 Task: Explore upcoming open houses in Jackson, Mississippi, to visit properties with a  backyard and a pool, and take note of nearby amenities.
Action: Mouse moved to (289, 173)
Screenshot: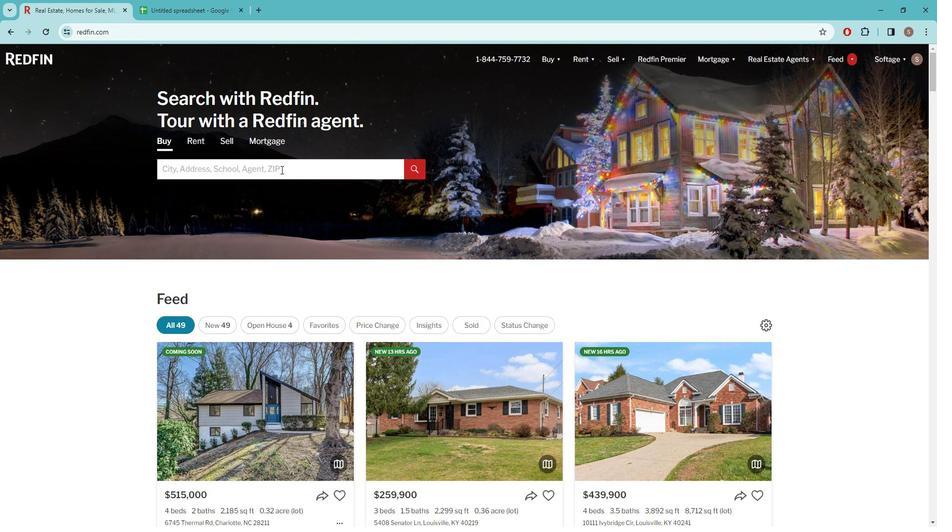 
Action: Mouse pressed left at (289, 173)
Screenshot: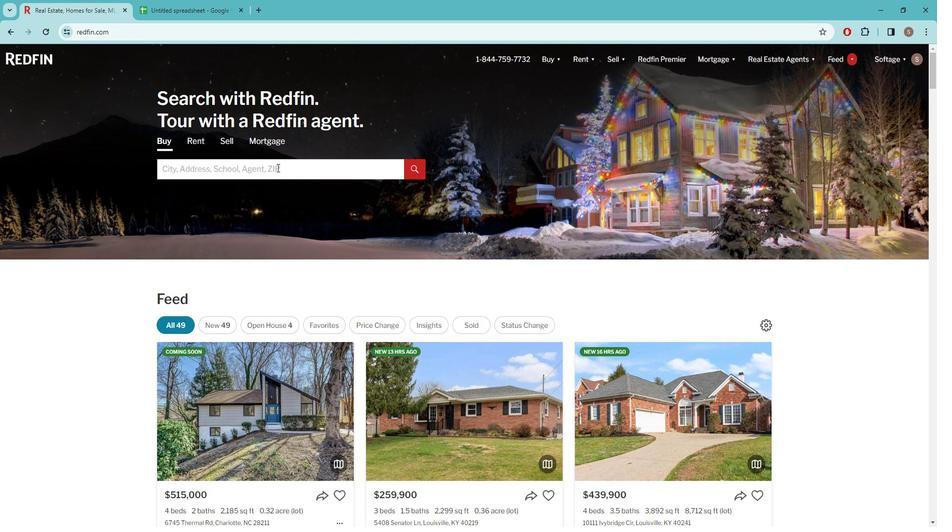 
Action: Key pressed j<Key.caps_lock>ACKSON
Screenshot: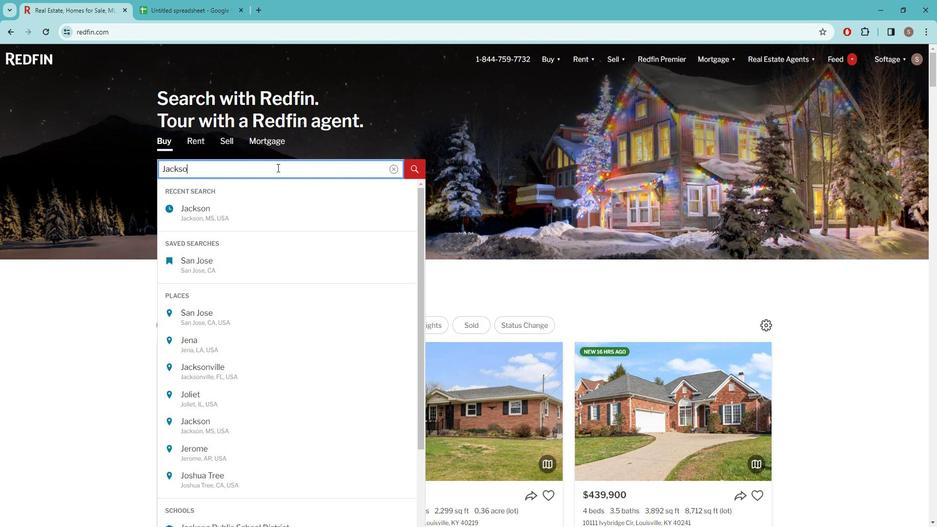 
Action: Mouse moved to (242, 210)
Screenshot: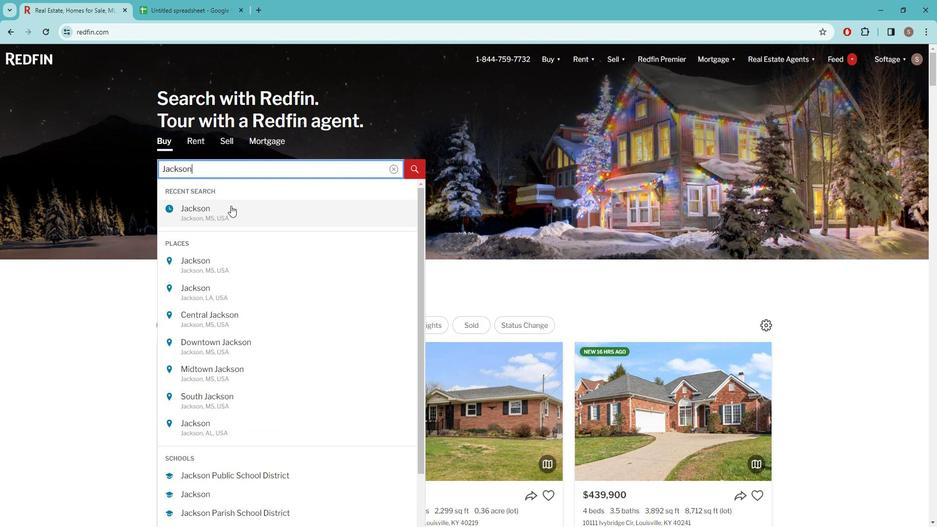 
Action: Mouse pressed left at (242, 210)
Screenshot: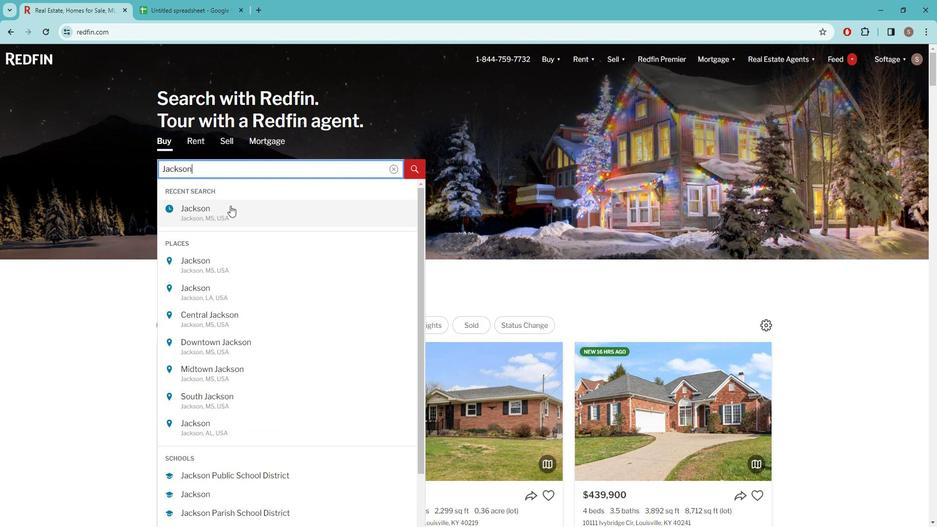 
Action: Mouse moved to (836, 129)
Screenshot: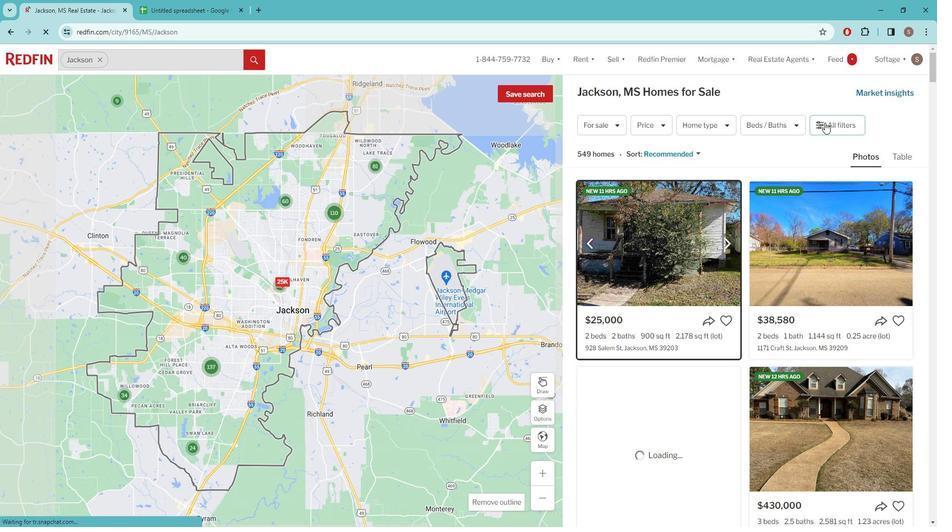 
Action: Mouse pressed left at (836, 129)
Screenshot: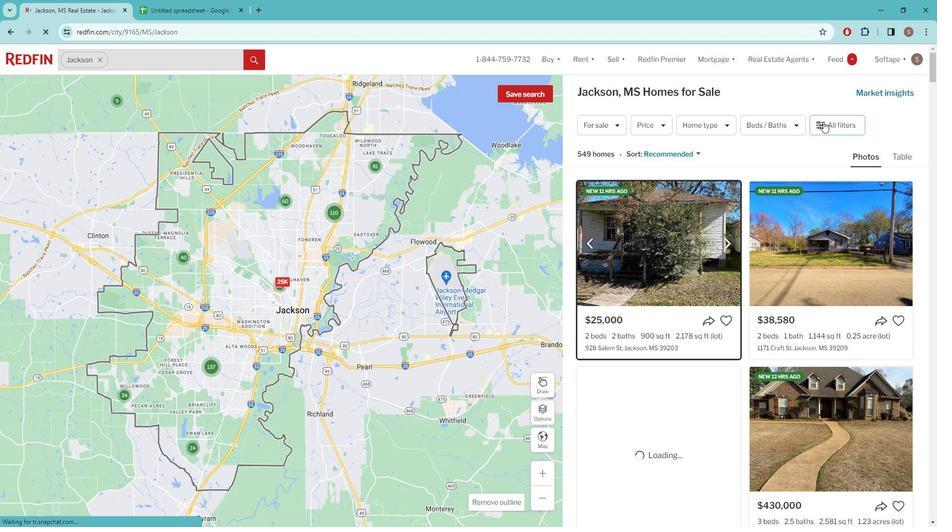 
Action: Mouse moved to (833, 128)
Screenshot: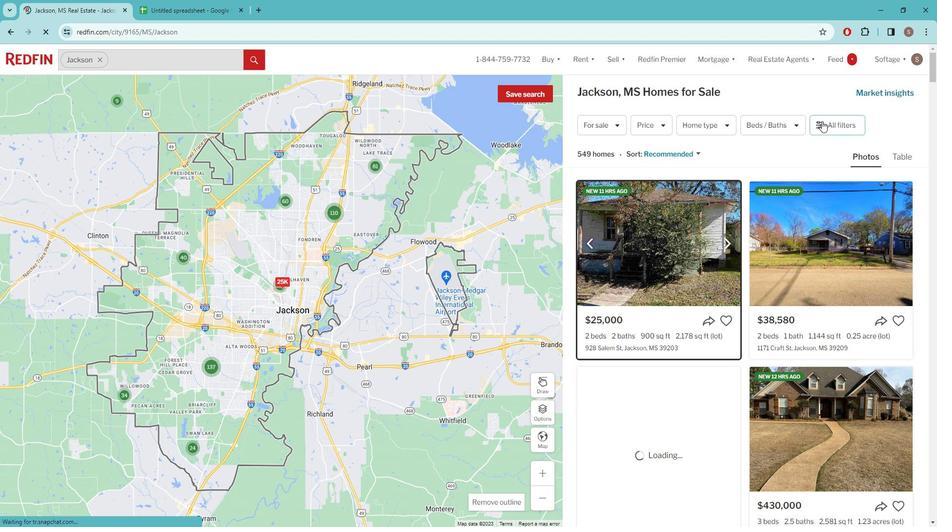 
Action: Mouse pressed left at (833, 128)
Screenshot: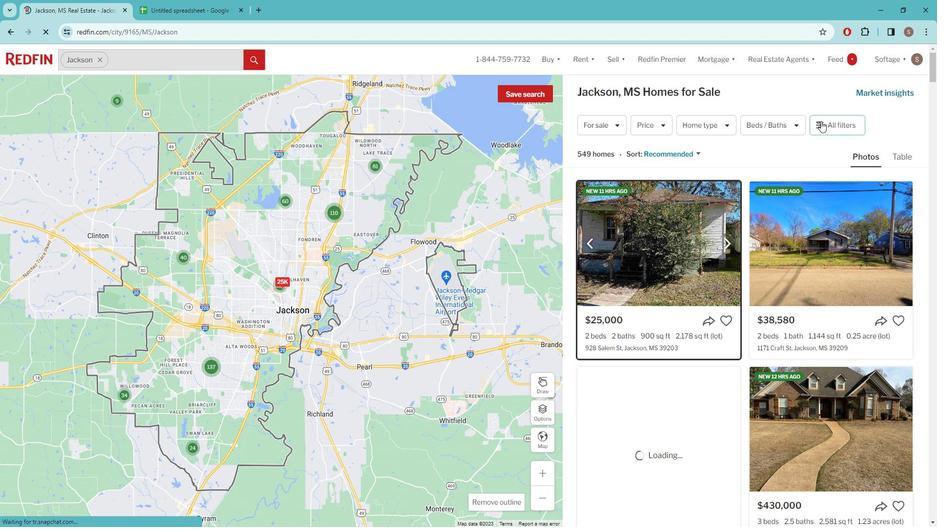 
Action: Mouse pressed left at (833, 128)
Screenshot: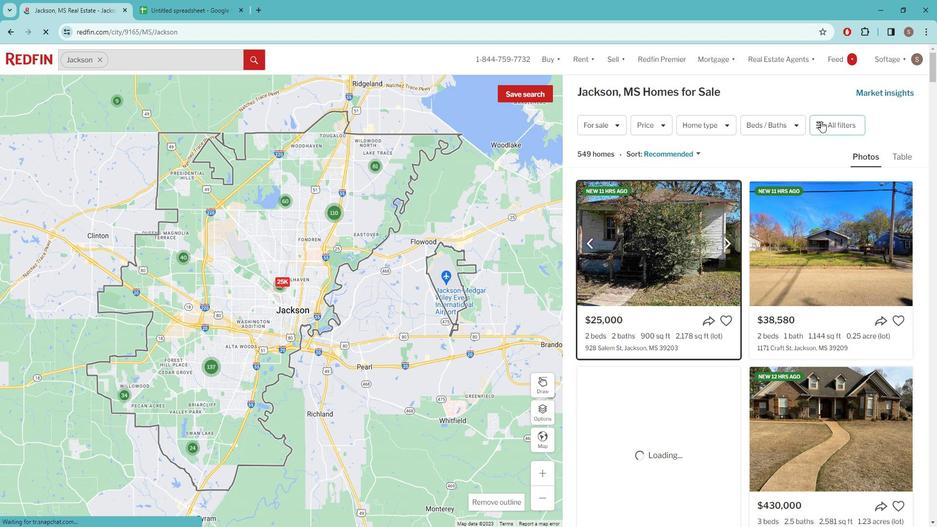 
Action: Mouse pressed left at (833, 128)
Screenshot: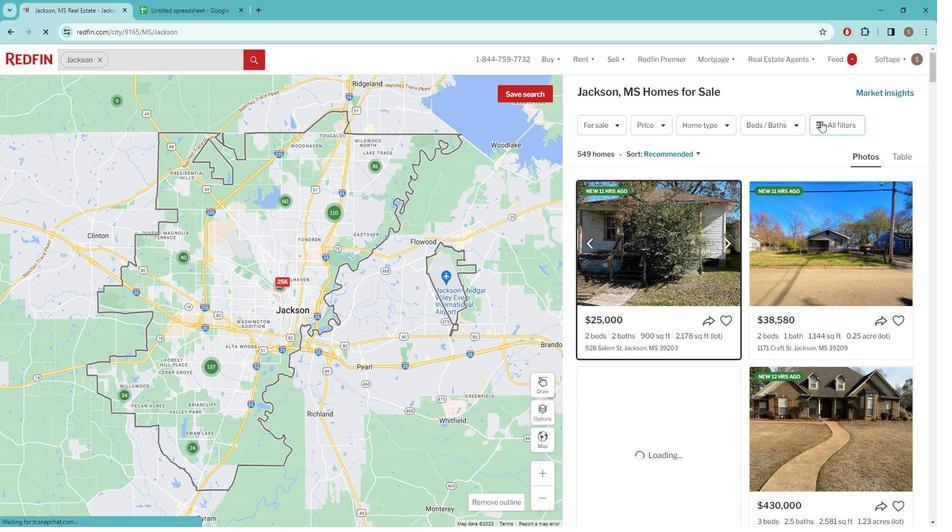 
Action: Mouse pressed left at (833, 128)
Screenshot: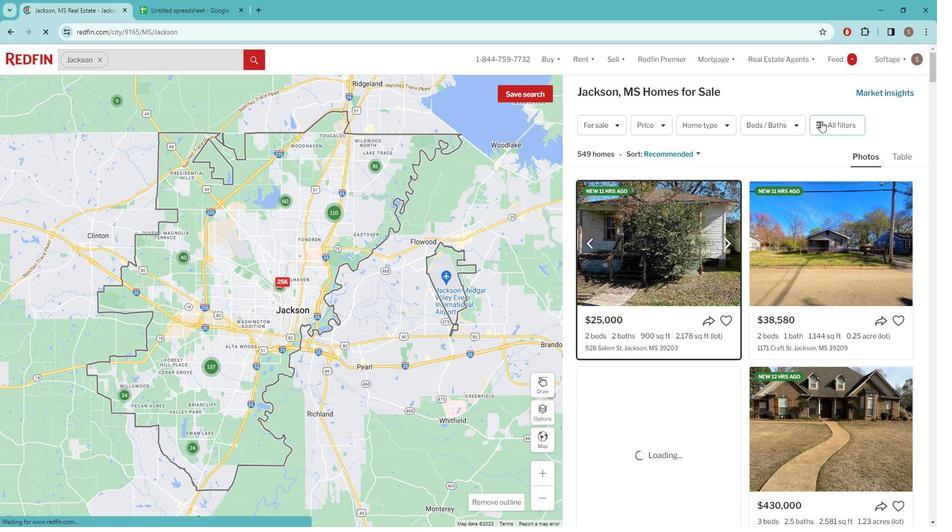 
Action: Mouse pressed left at (833, 128)
Screenshot: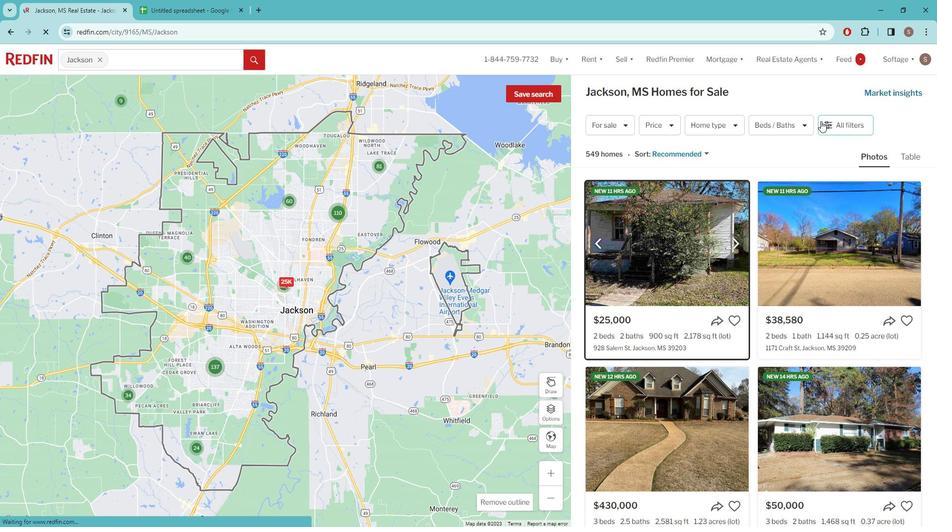 
Action: Mouse pressed left at (833, 128)
Screenshot: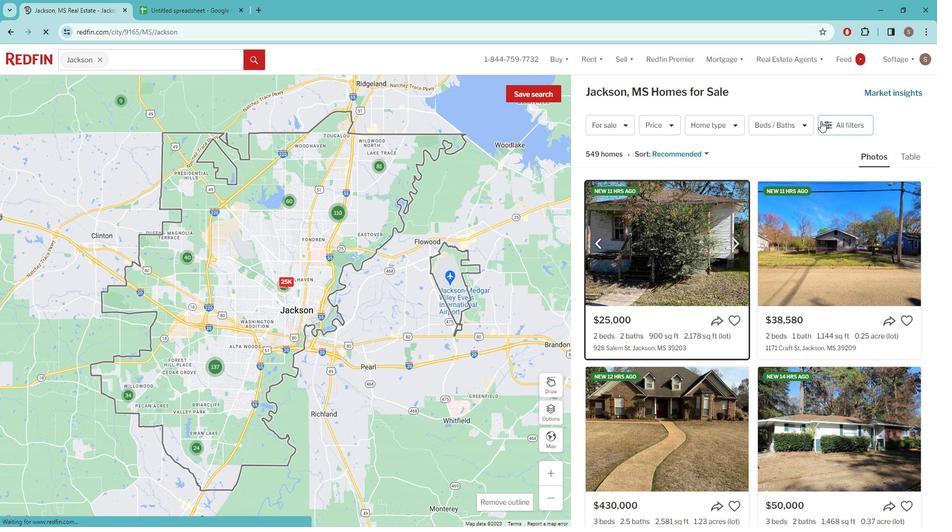 
Action: Mouse moved to (839, 130)
Screenshot: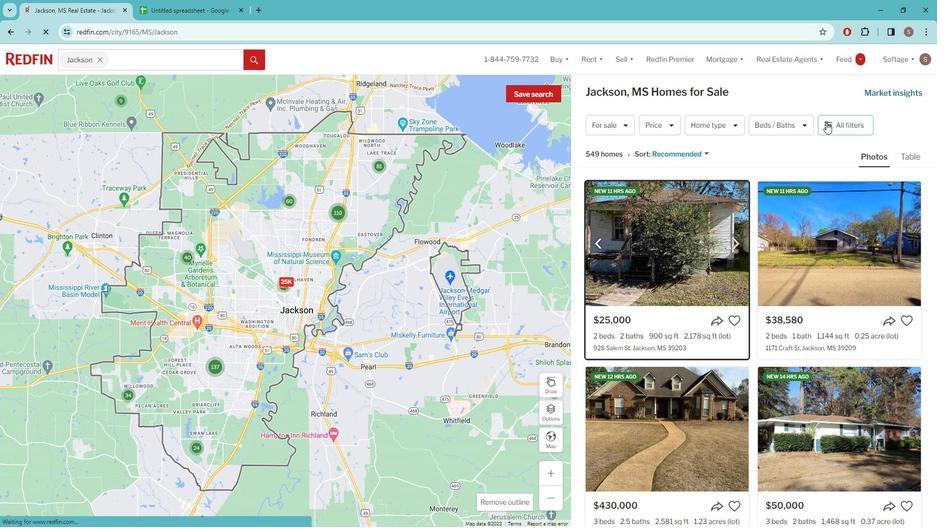 
Action: Mouse pressed left at (839, 130)
Screenshot: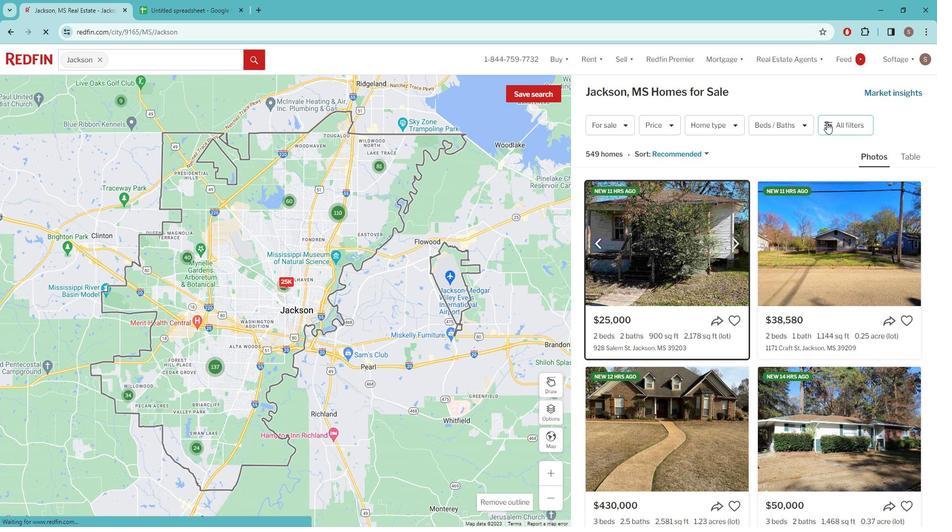 
Action: Mouse pressed left at (839, 130)
Screenshot: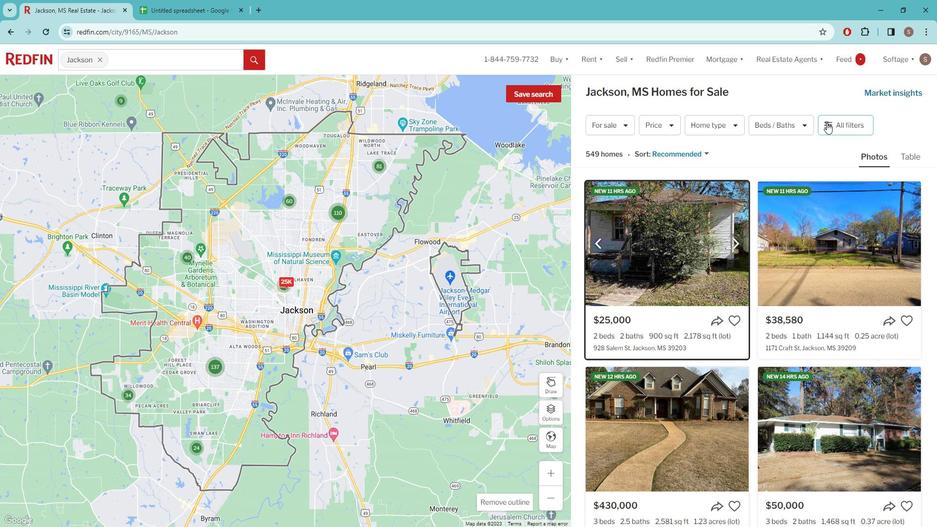 
Action: Mouse moved to (773, 164)
Screenshot: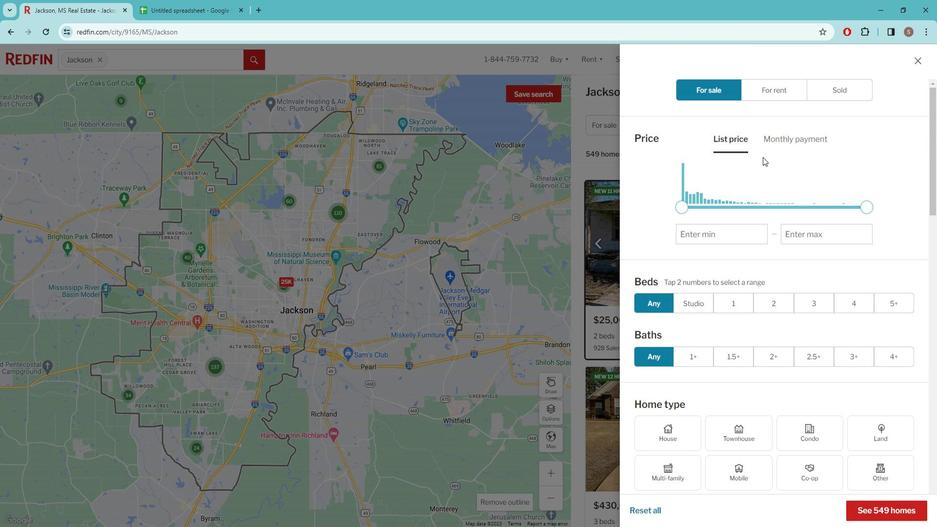 
Action: Mouse scrolled (773, 163) with delta (0, 0)
Screenshot: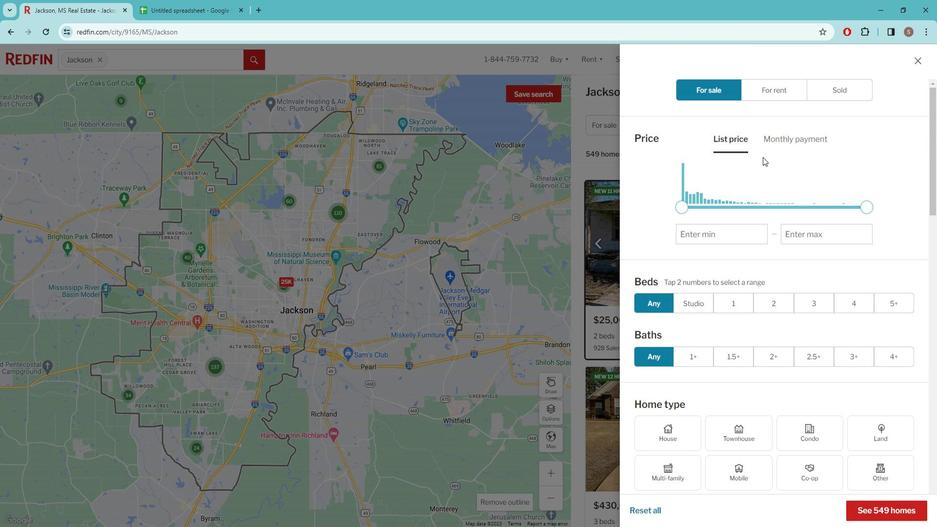
Action: Mouse moved to (767, 172)
Screenshot: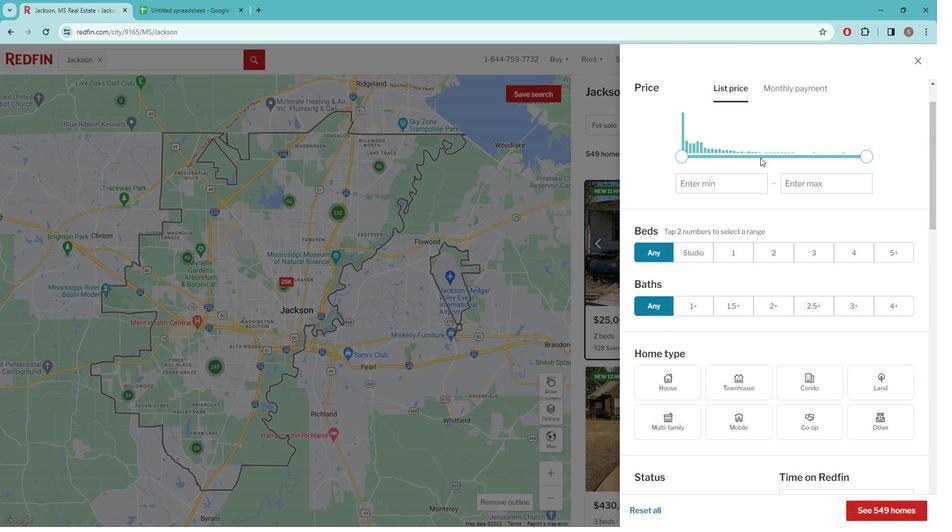 
Action: Mouse scrolled (767, 172) with delta (0, 0)
Screenshot: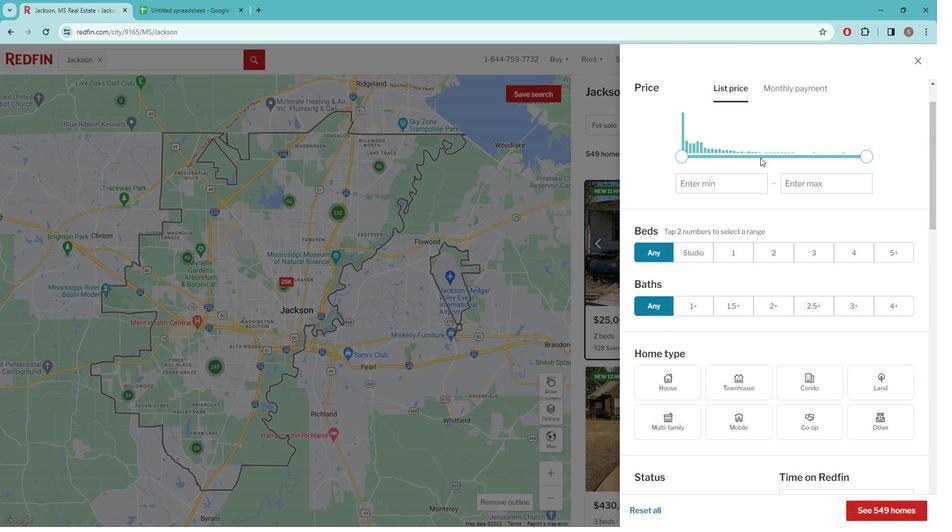 
Action: Mouse moved to (766, 173)
Screenshot: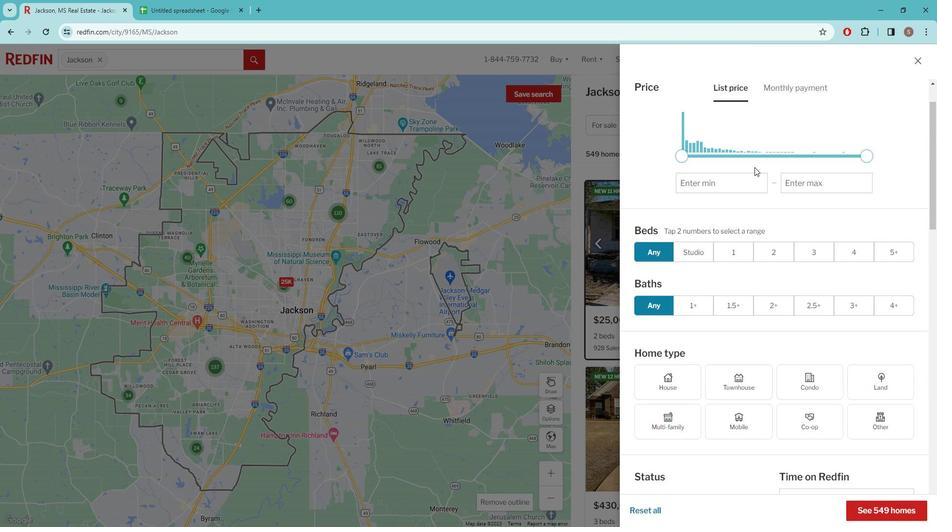 
Action: Mouse scrolled (766, 173) with delta (0, 0)
Screenshot: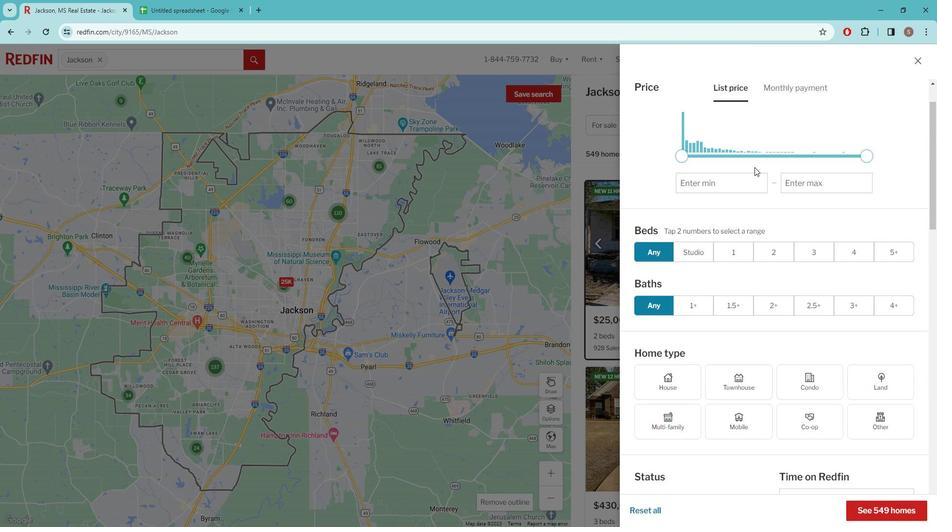 
Action: Mouse moved to (753, 187)
Screenshot: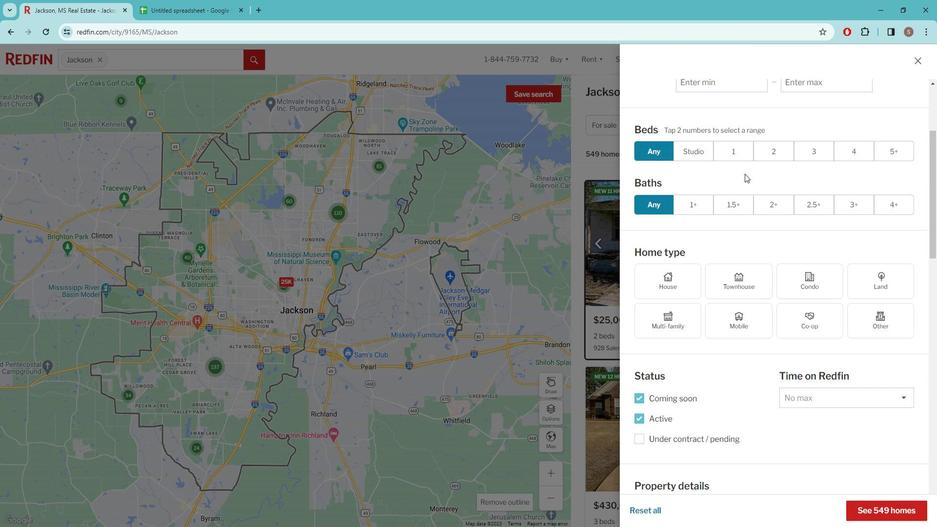 
Action: Mouse scrolled (753, 187) with delta (0, 0)
Screenshot: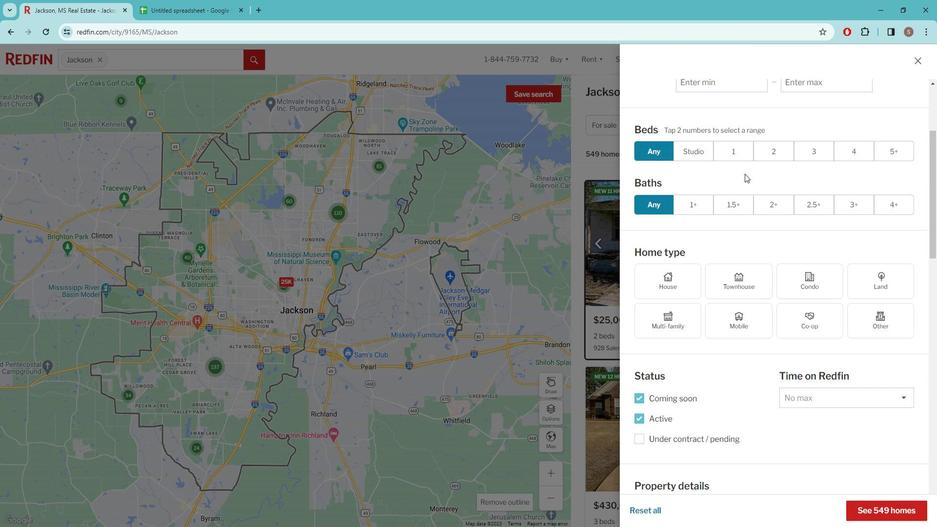 
Action: Mouse moved to (751, 190)
Screenshot: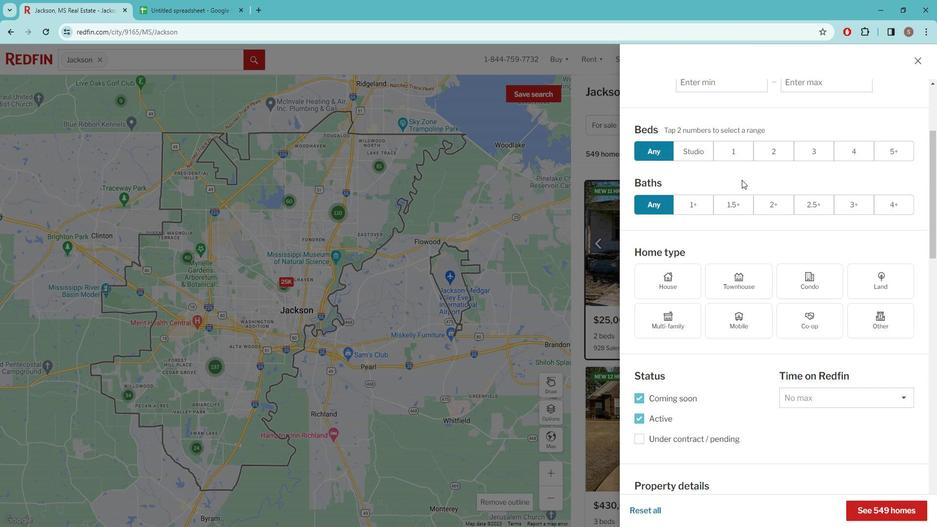 
Action: Mouse scrolled (751, 190) with delta (0, 0)
Screenshot: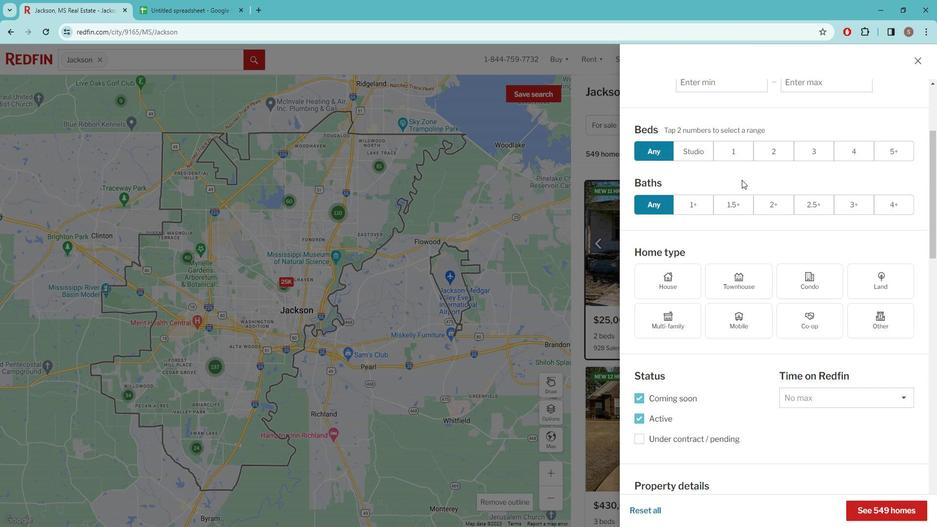 
Action: Mouse moved to (658, 296)
Screenshot: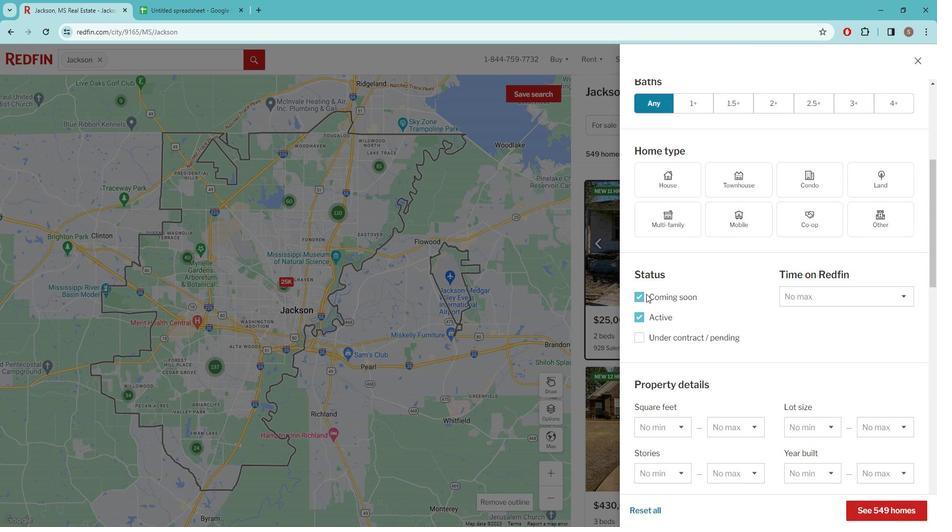 
Action: Mouse pressed left at (658, 296)
Screenshot: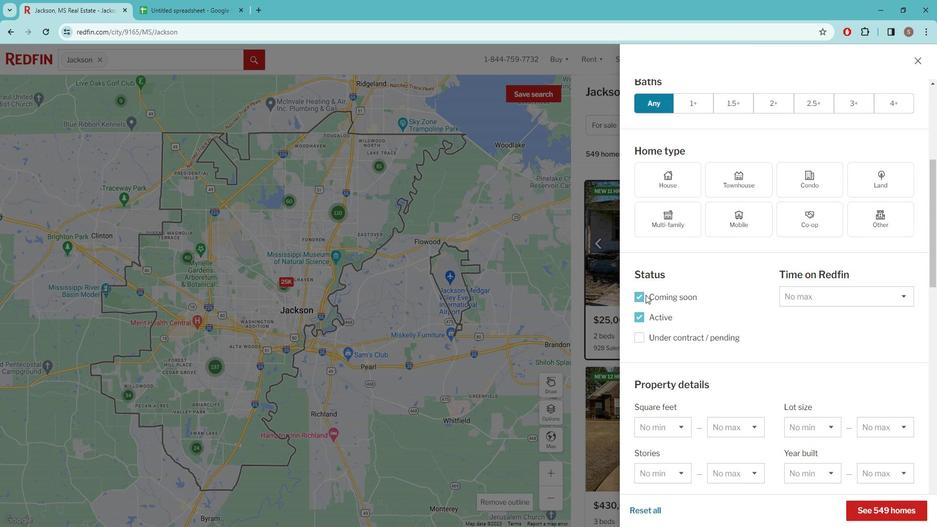 
Action: Mouse moved to (651, 298)
Screenshot: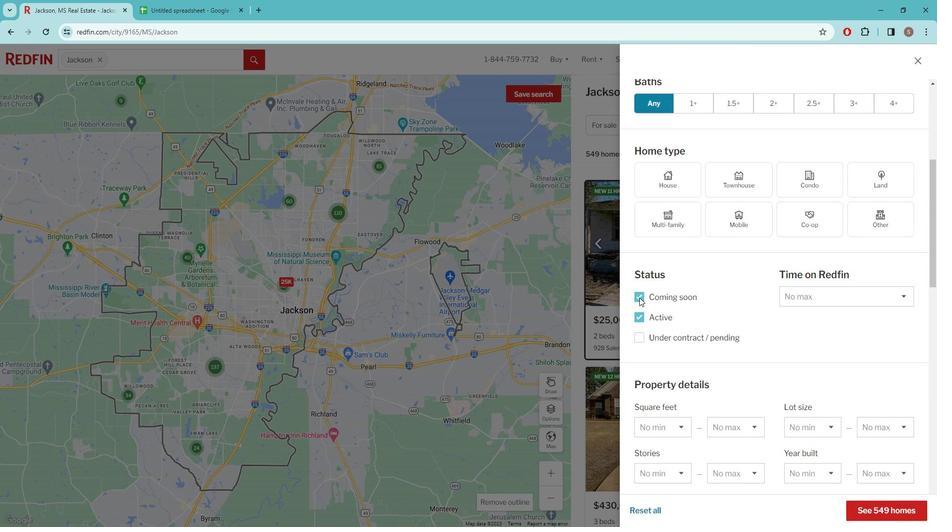 
Action: Mouse pressed left at (651, 298)
Screenshot: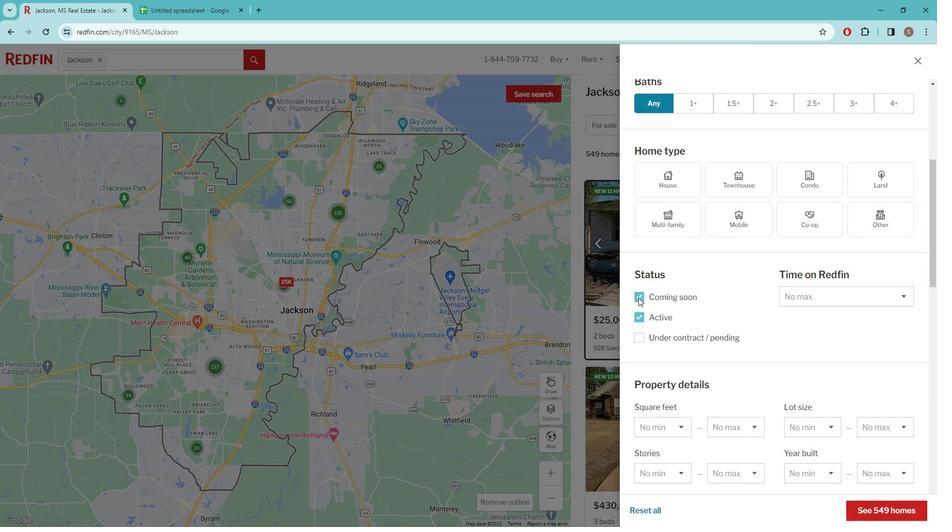 
Action: Mouse pressed left at (651, 298)
Screenshot: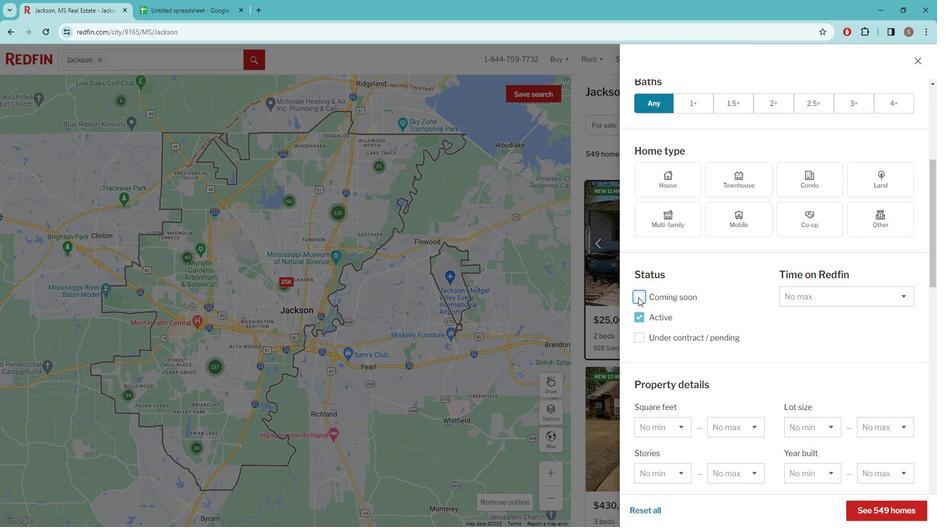 
Action: Mouse moved to (651, 320)
Screenshot: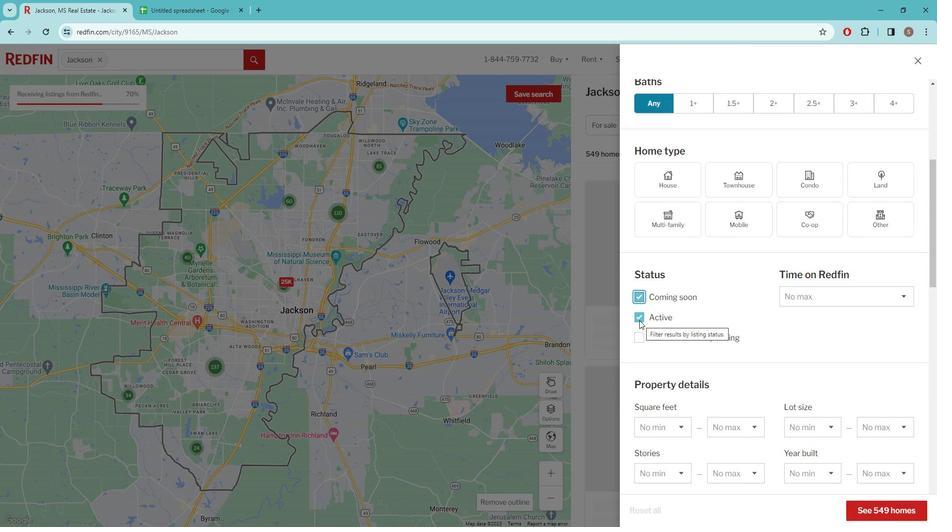 
Action: Mouse pressed left at (651, 320)
Screenshot: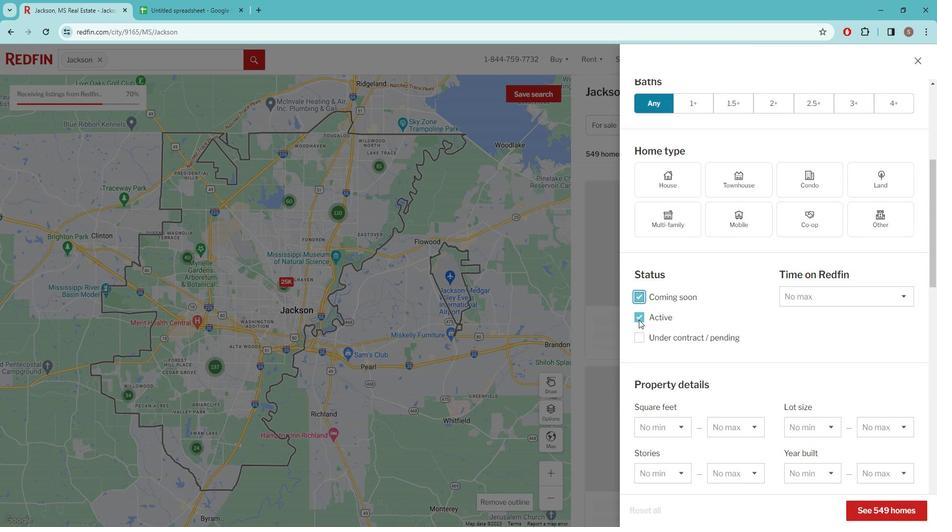 
Action: Mouse moved to (705, 310)
Screenshot: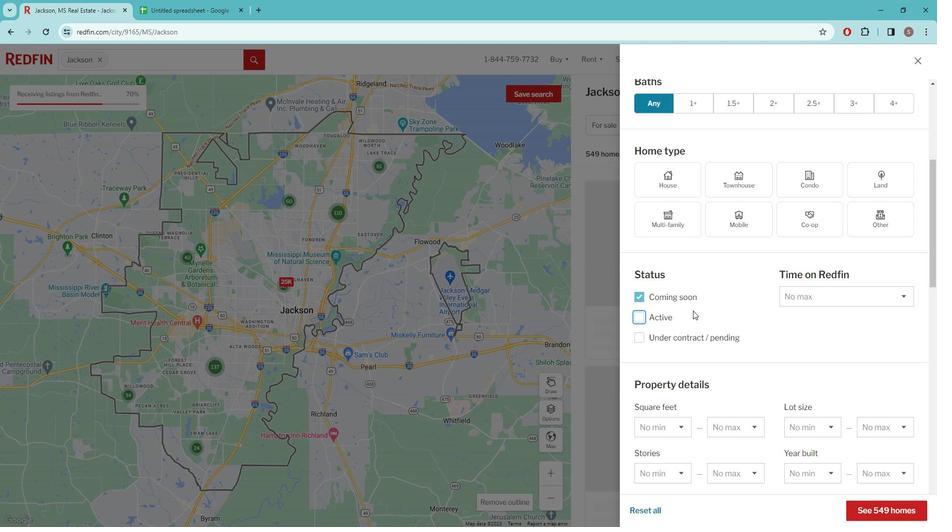 
Action: Mouse scrolled (705, 310) with delta (0, 0)
Screenshot: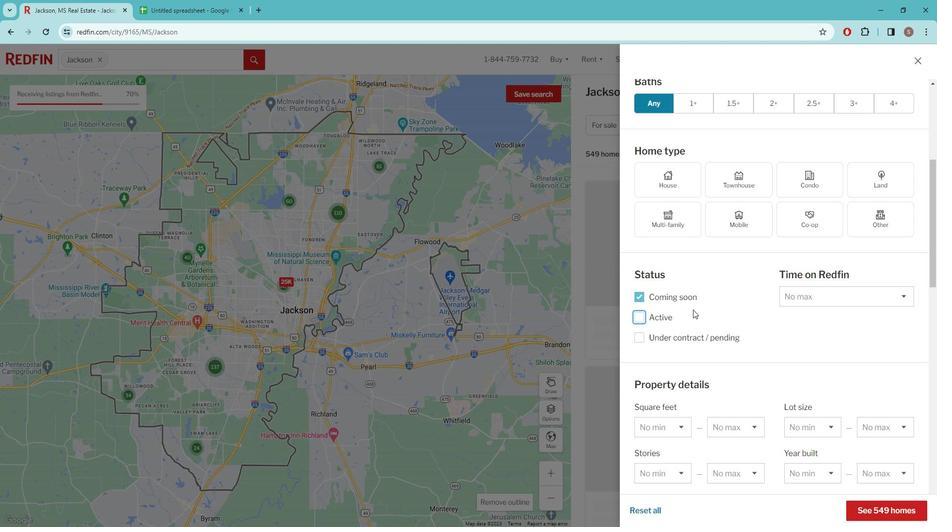 
Action: Mouse scrolled (705, 310) with delta (0, 0)
Screenshot: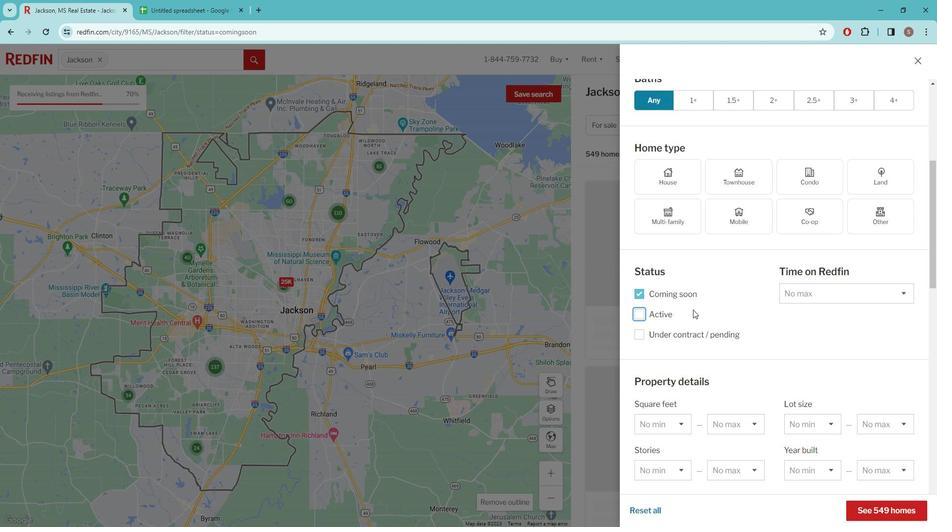 
Action: Mouse moved to (697, 283)
Screenshot: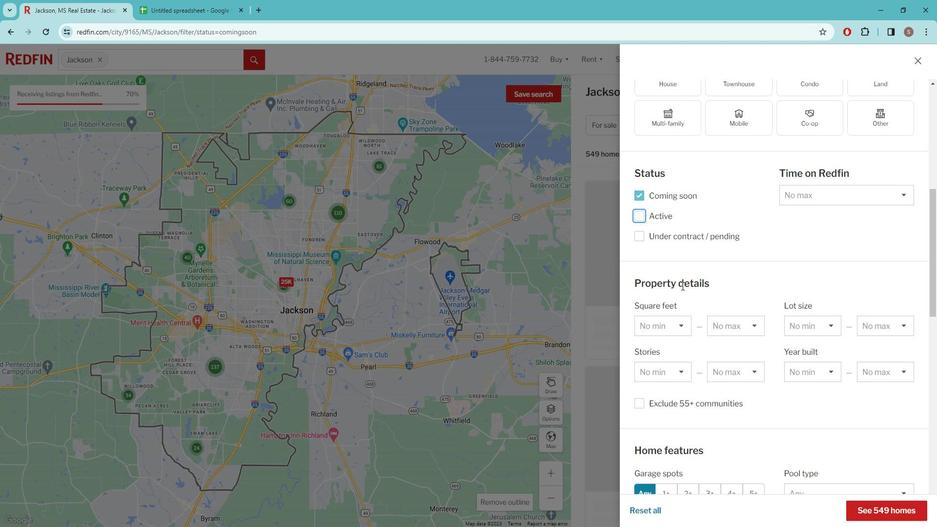 
Action: Mouse scrolled (697, 282) with delta (0, 0)
Screenshot: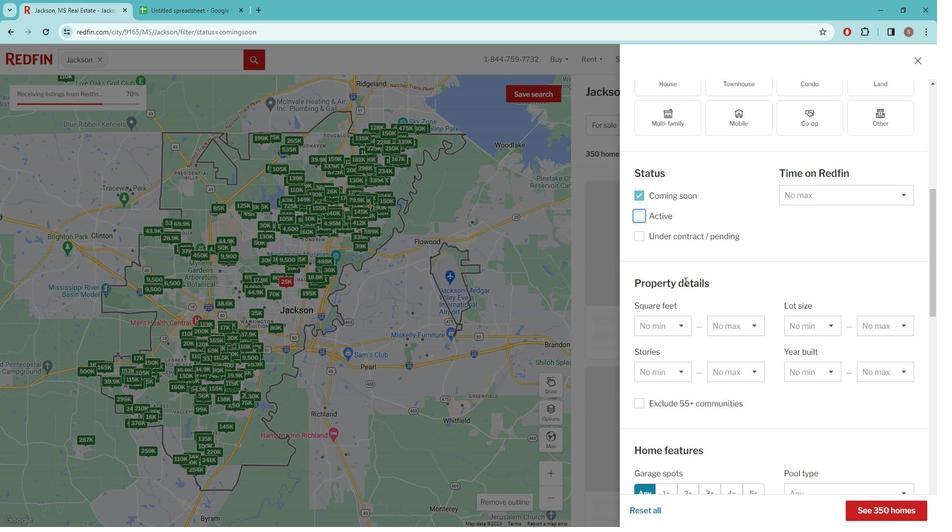 
Action: Mouse scrolled (697, 282) with delta (0, 0)
Screenshot: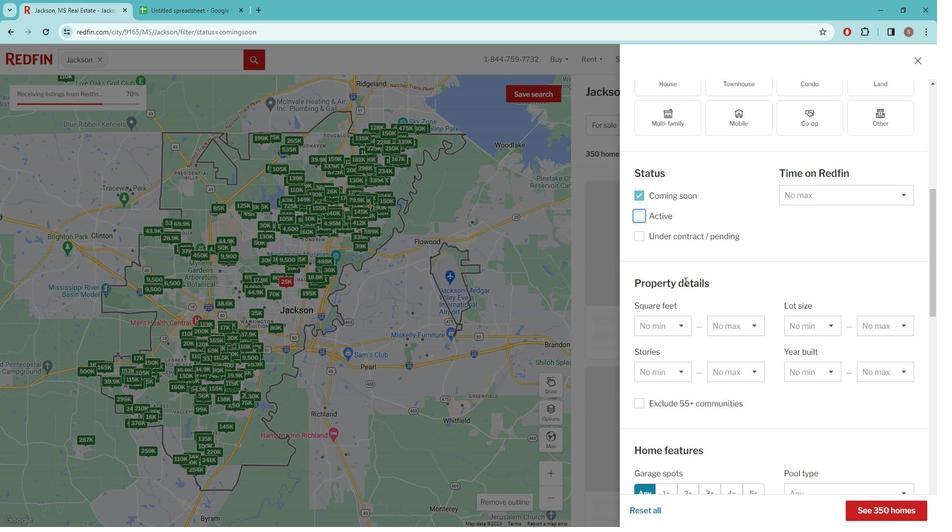 
Action: Mouse scrolled (697, 282) with delta (0, 0)
Screenshot: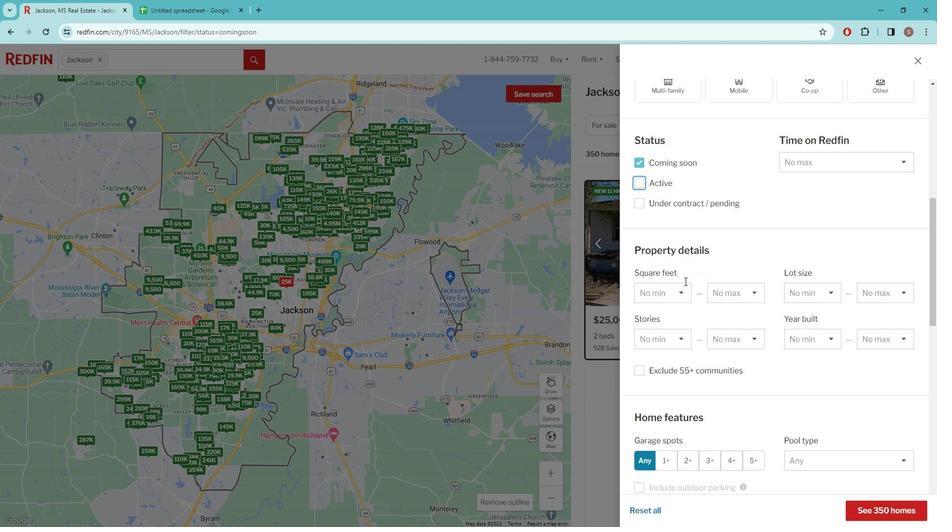 
Action: Mouse moved to (703, 292)
Screenshot: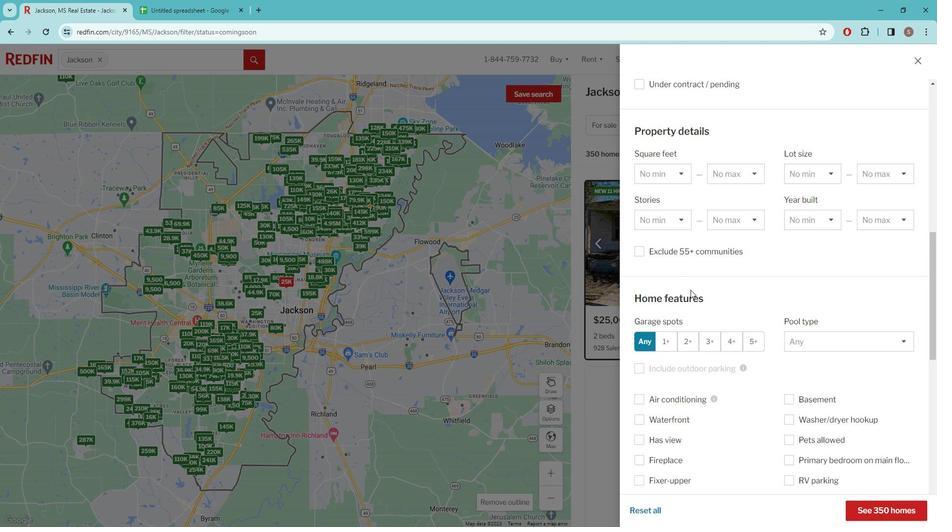 
Action: Mouse scrolled (703, 291) with delta (0, 0)
Screenshot: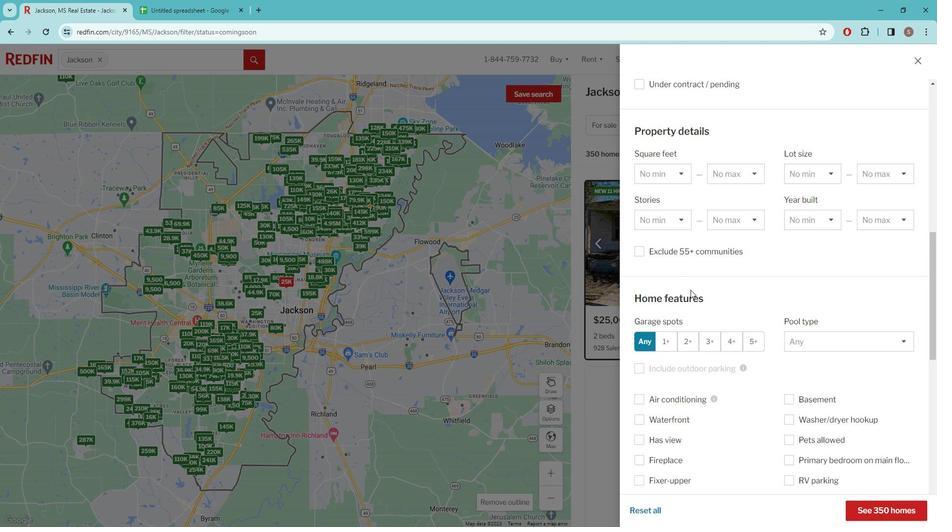 
Action: Mouse moved to (703, 292)
Screenshot: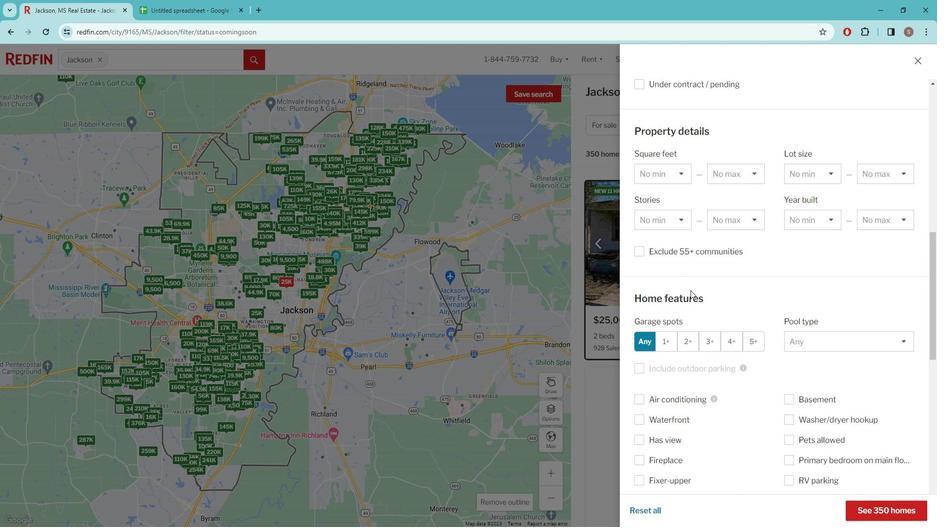 
Action: Mouse scrolled (703, 291) with delta (0, 0)
Screenshot: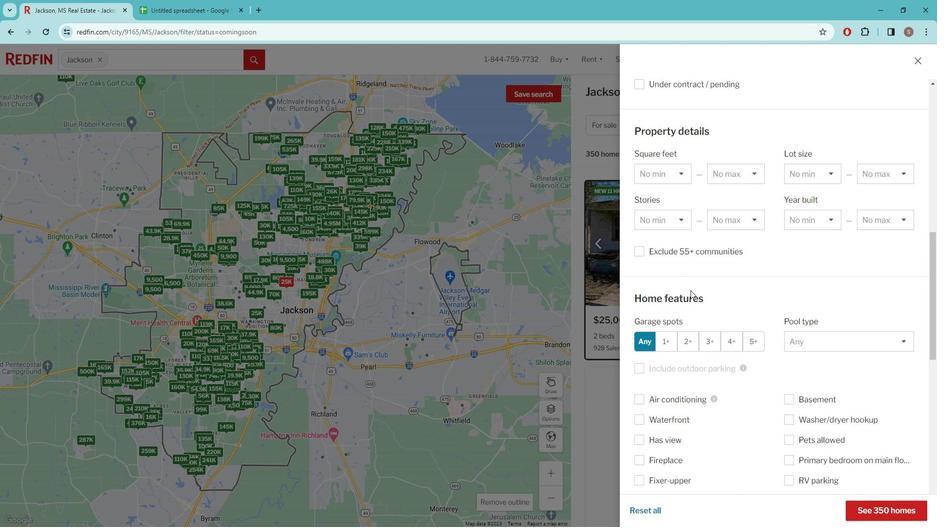 
Action: Mouse moved to (700, 294)
Screenshot: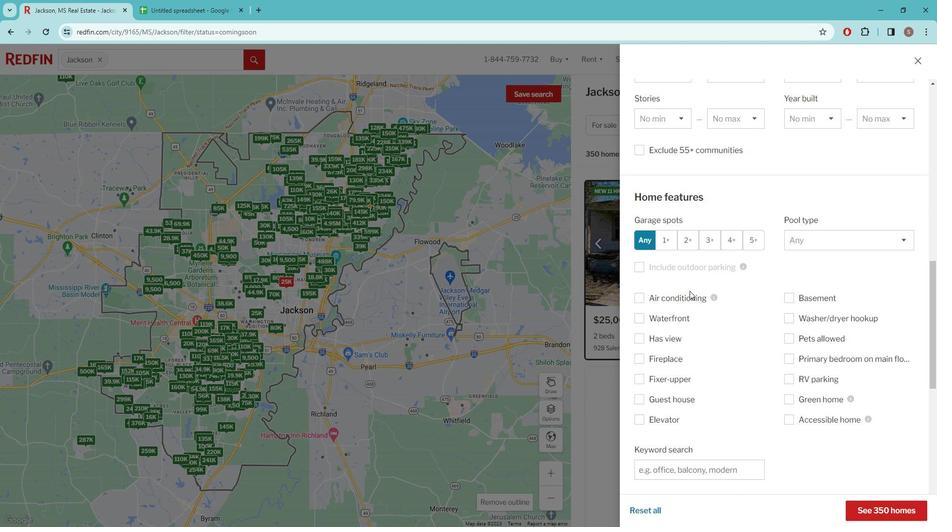 
Action: Mouse scrolled (700, 293) with delta (0, 0)
Screenshot: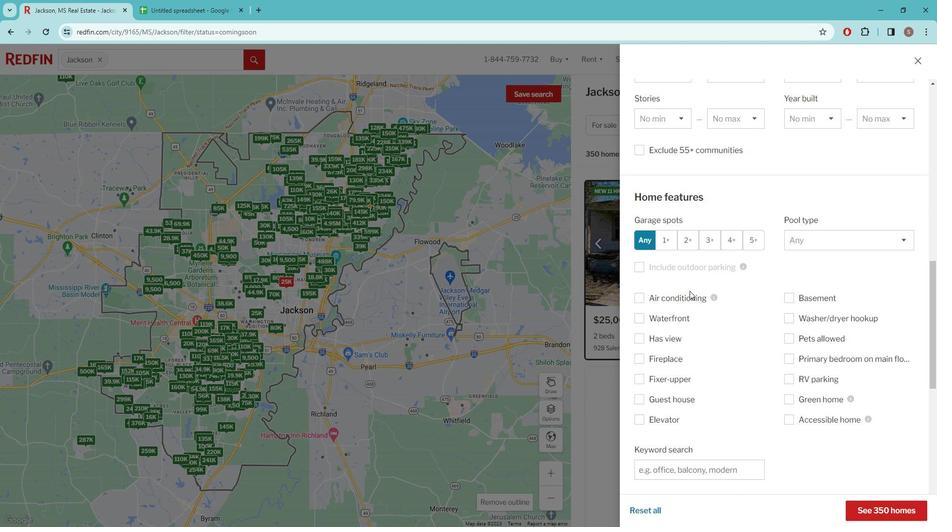 
Action: Mouse moved to (689, 305)
Screenshot: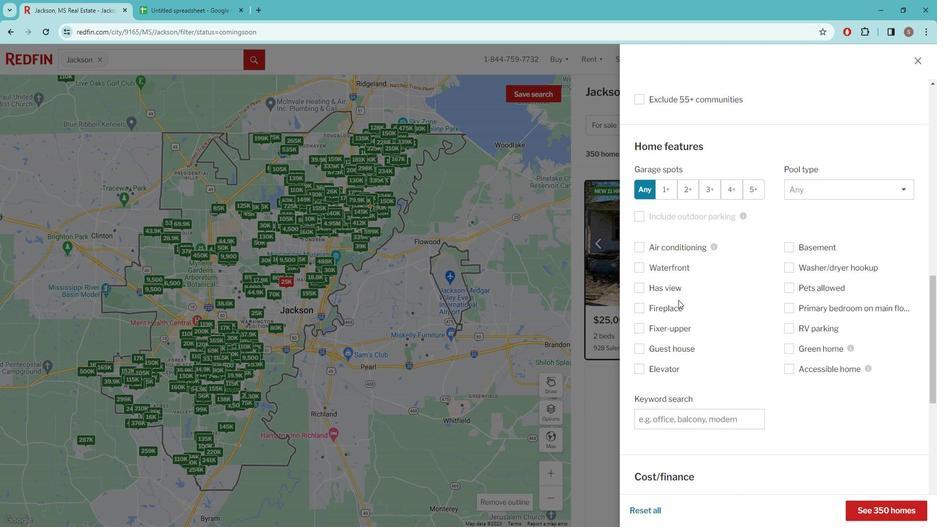 
Action: Mouse scrolled (689, 304) with delta (0, 0)
Screenshot: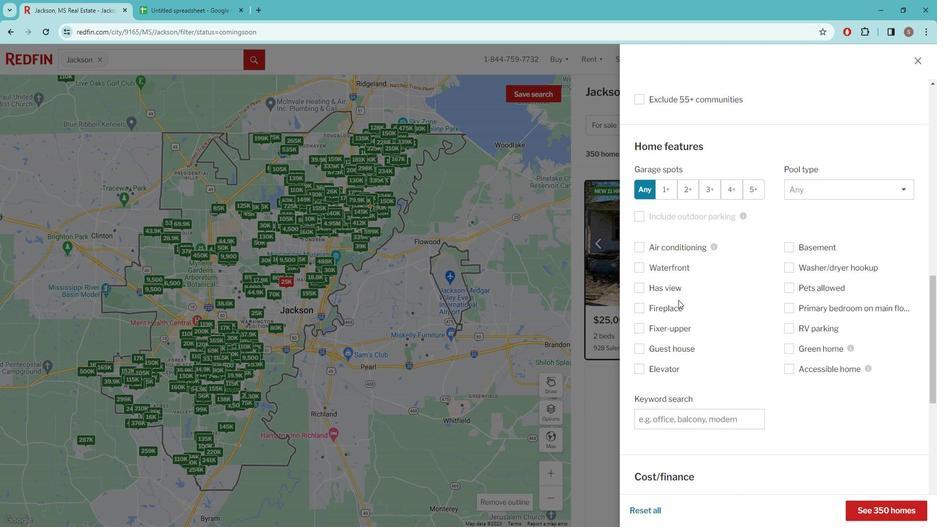 
Action: Mouse moved to (689, 307)
Screenshot: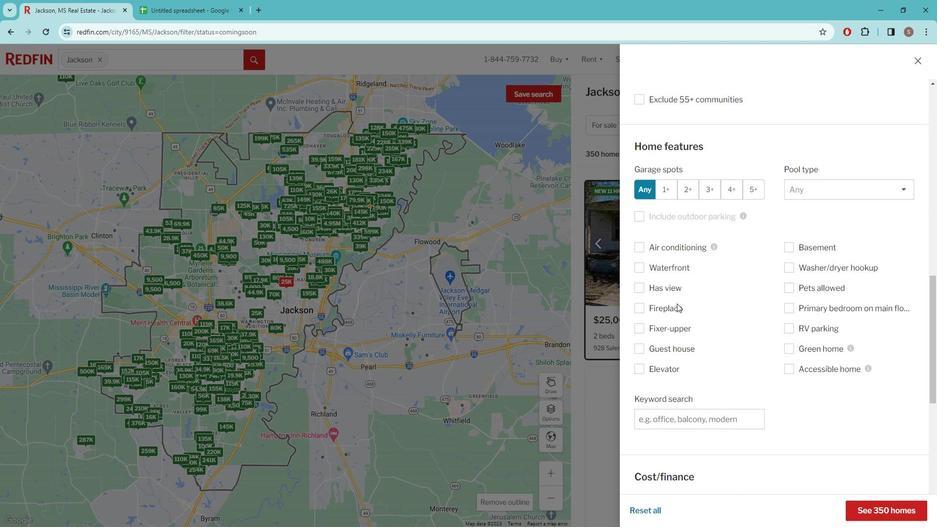 
Action: Mouse scrolled (689, 307) with delta (0, 0)
Screenshot: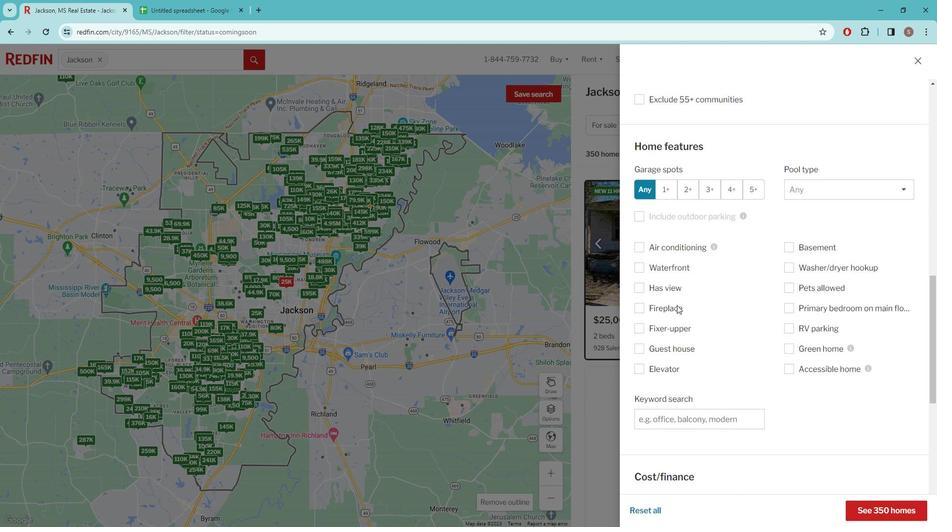 
Action: Mouse moved to (680, 317)
Screenshot: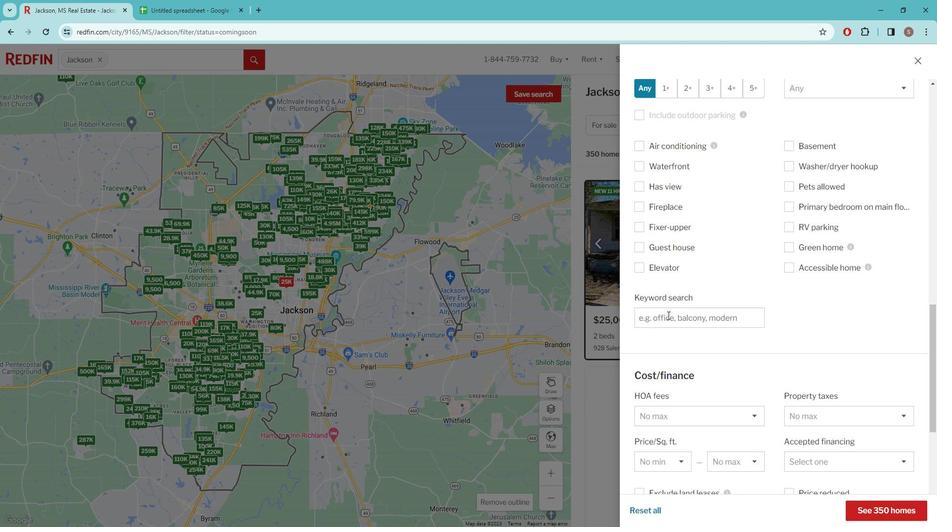 
Action: Mouse pressed left at (680, 317)
Screenshot: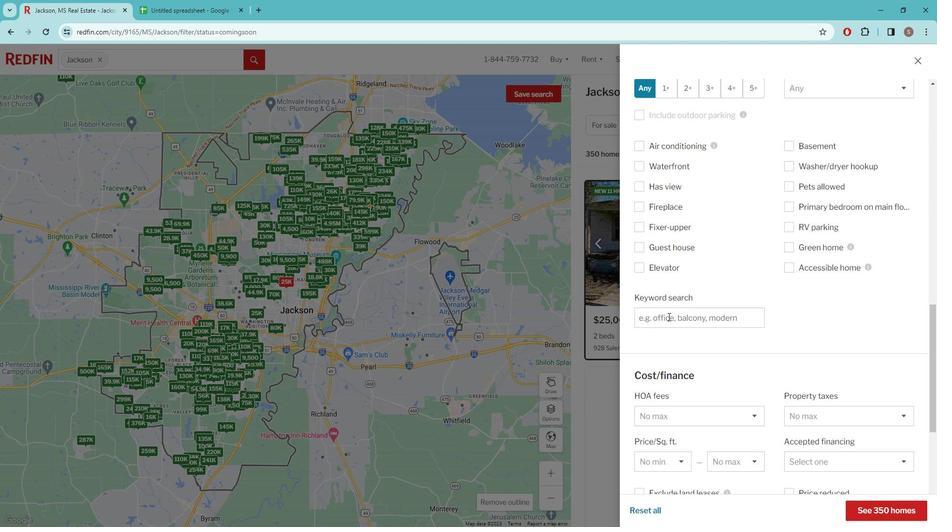 
Action: Key pressed BACKYARD<Key.space>AND<Key.space>A<Key.space>POOL<Key.space>
Screenshot: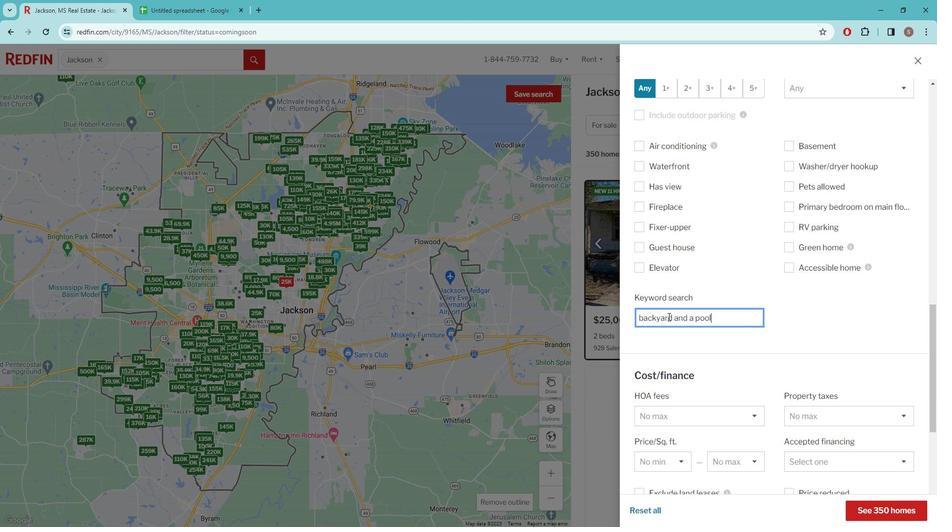 
Action: Mouse scrolled (680, 317) with delta (0, 0)
Screenshot: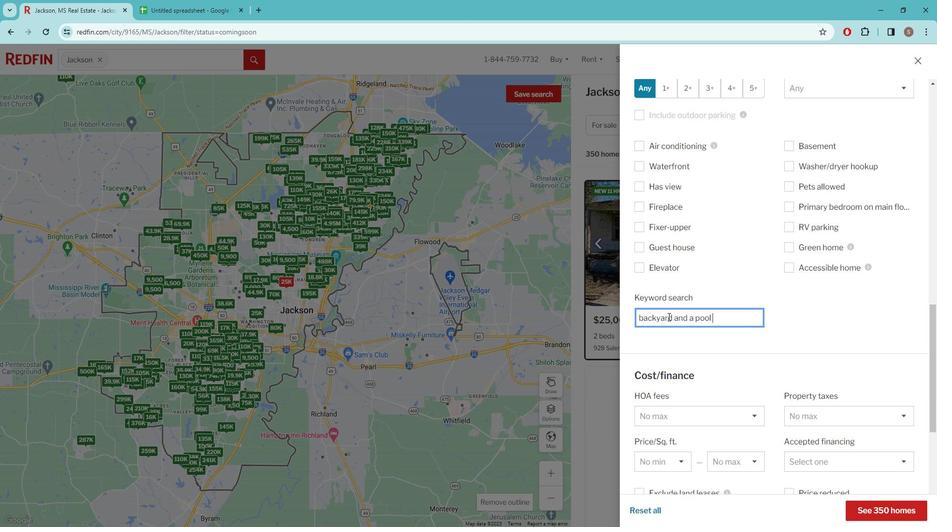 
Action: Mouse scrolled (680, 317) with delta (0, 0)
Screenshot: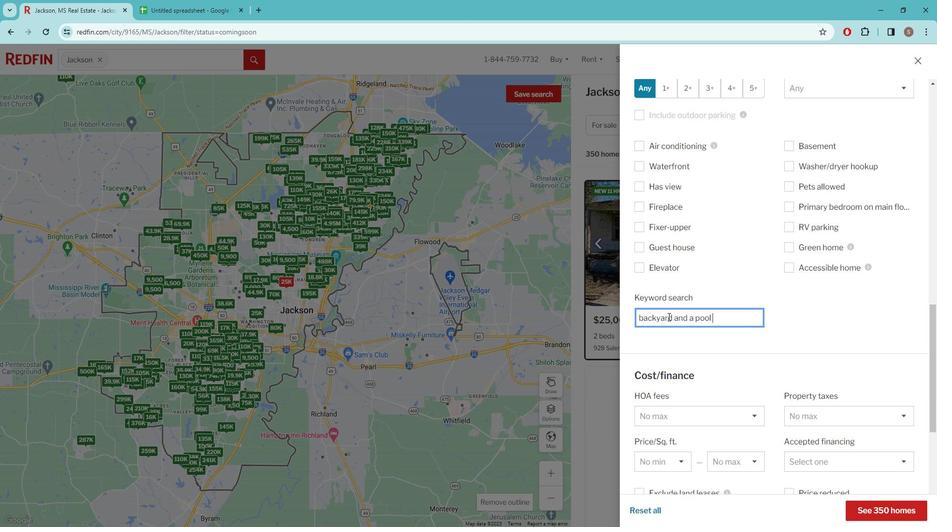 
Action: Mouse scrolled (680, 317) with delta (0, 0)
Screenshot: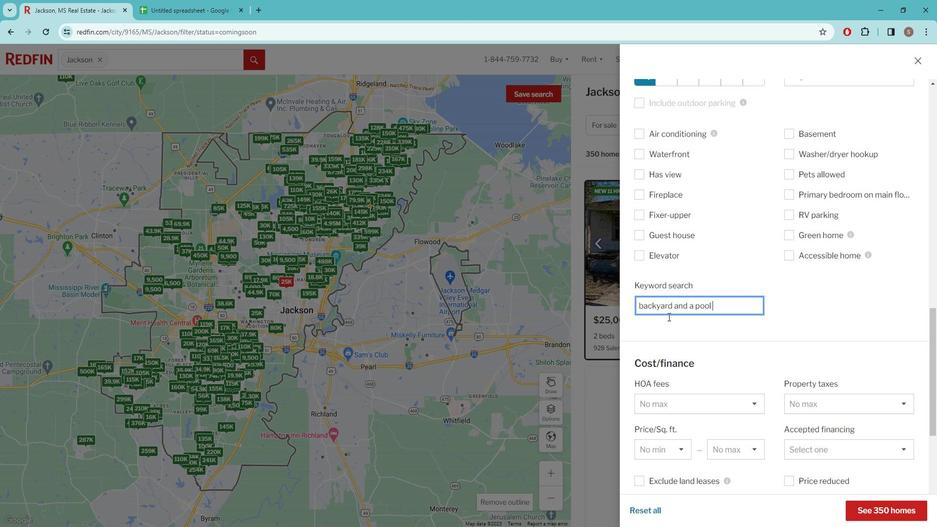 
Action: Mouse scrolled (680, 317) with delta (0, 0)
Screenshot: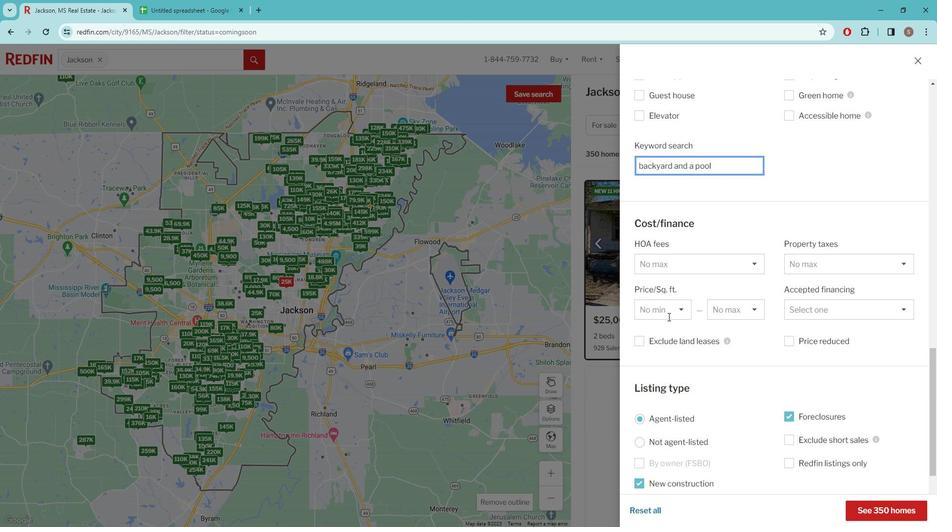 
Action: Mouse scrolled (680, 317) with delta (0, 0)
Screenshot: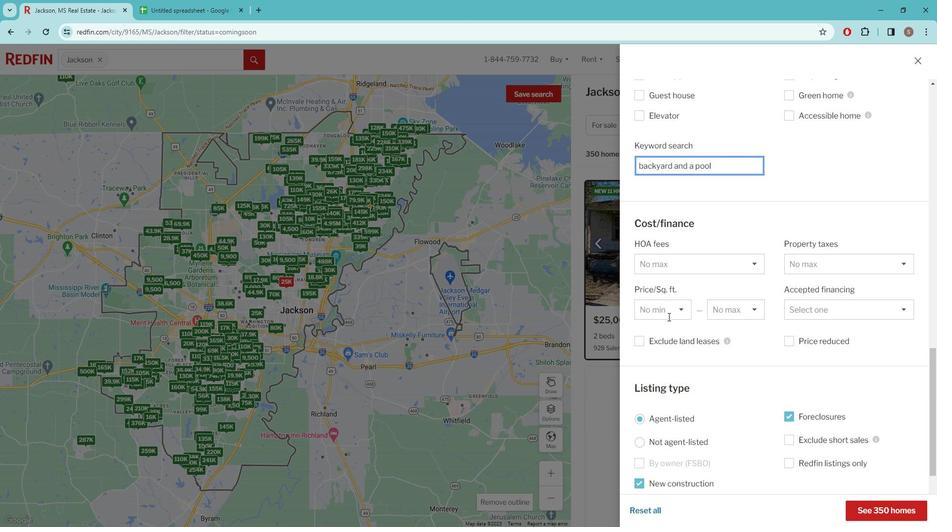 
Action: Mouse scrolled (680, 317) with delta (0, 0)
Screenshot: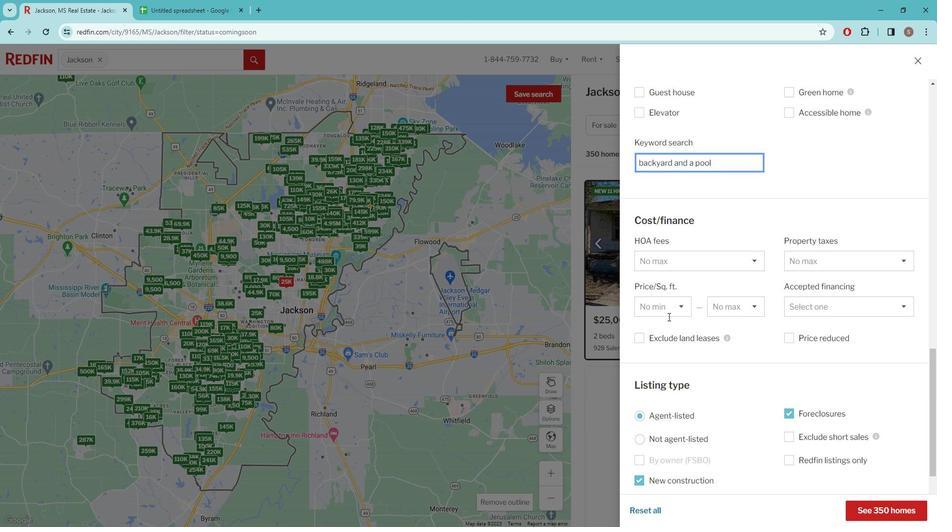
Action: Mouse moved to (681, 317)
Screenshot: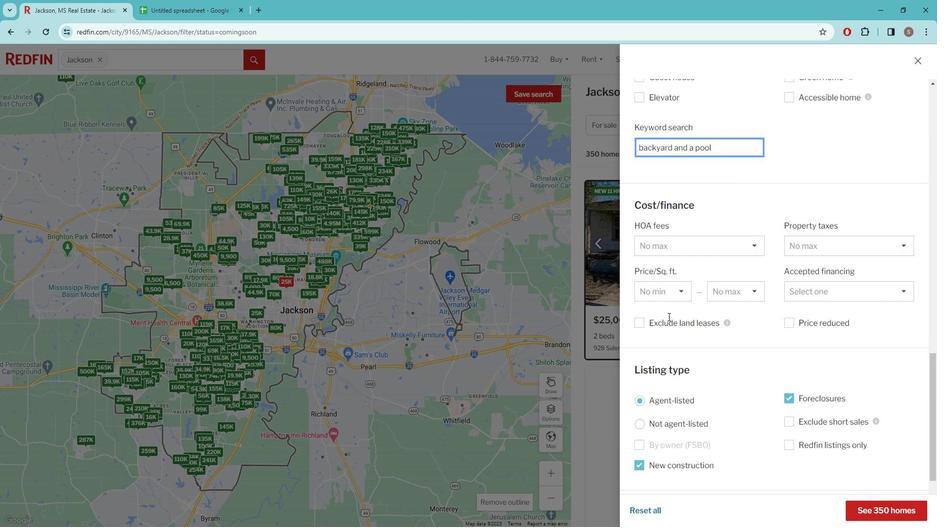 
Action: Mouse scrolled (681, 317) with delta (0, 0)
Screenshot: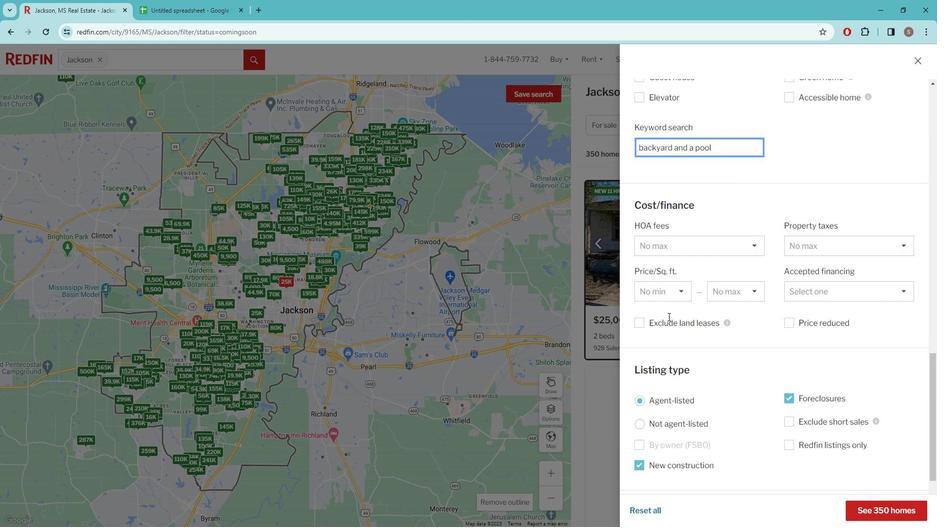 
Action: Mouse moved to (686, 322)
Screenshot: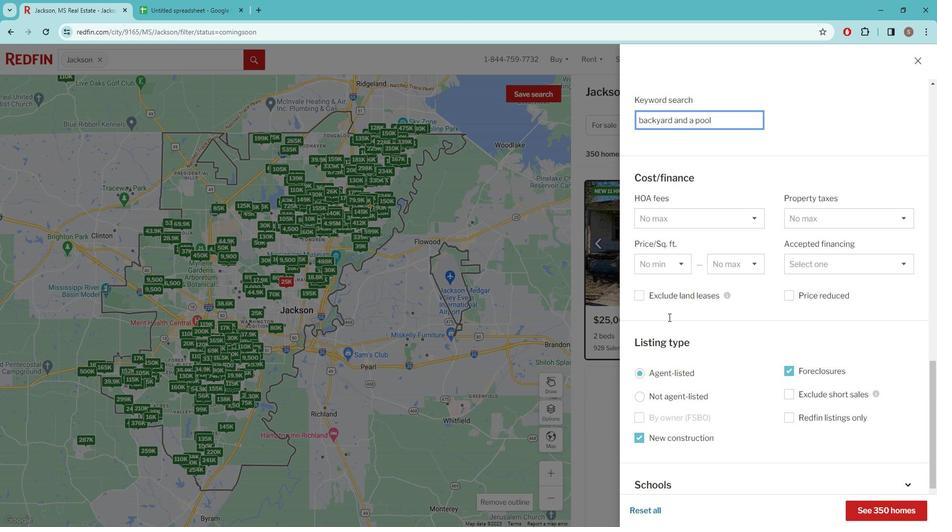 
Action: Mouse scrolled (686, 321) with delta (0, 0)
Screenshot: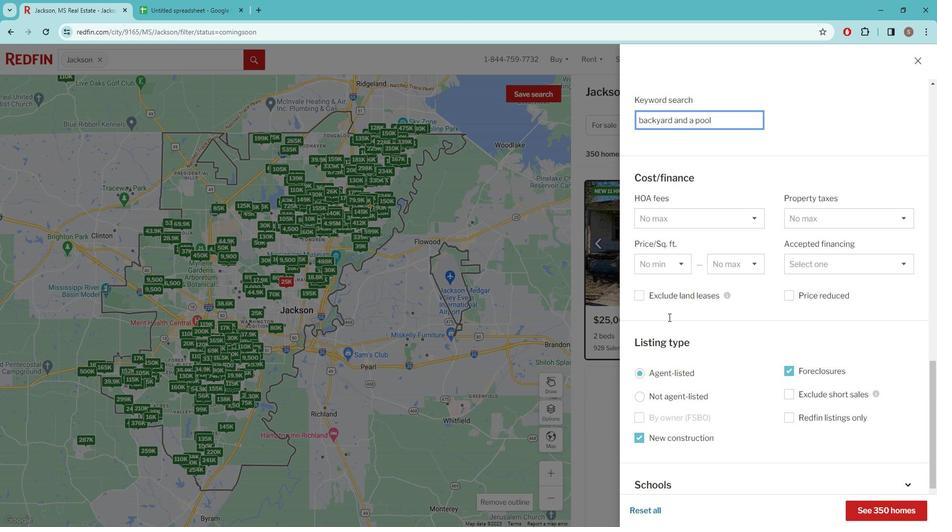 
Action: Mouse moved to (736, 362)
Screenshot: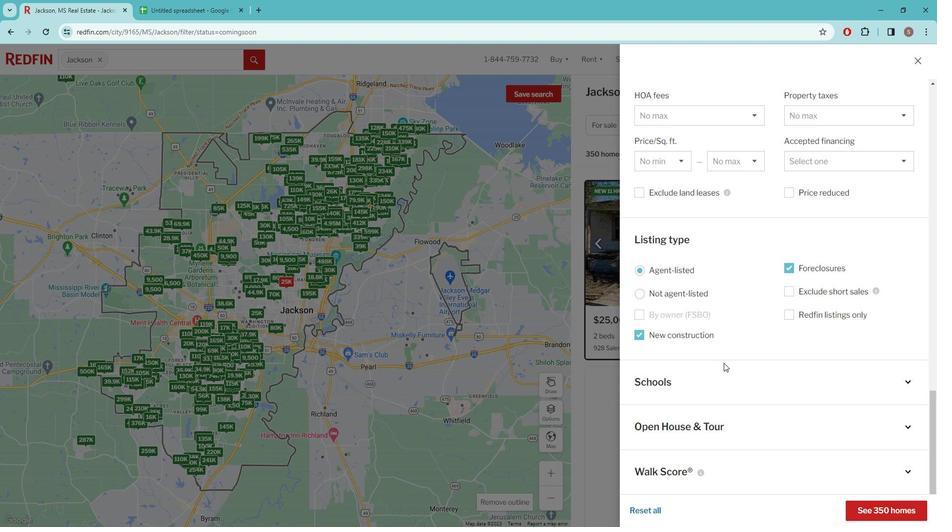 
Action: Mouse scrolled (736, 361) with delta (0, 0)
Screenshot: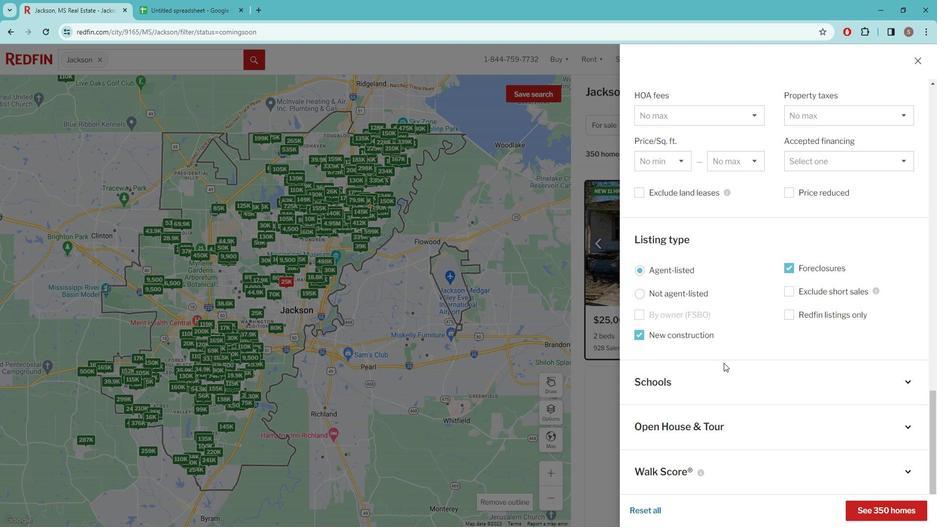 
Action: Mouse moved to (736, 362)
Screenshot: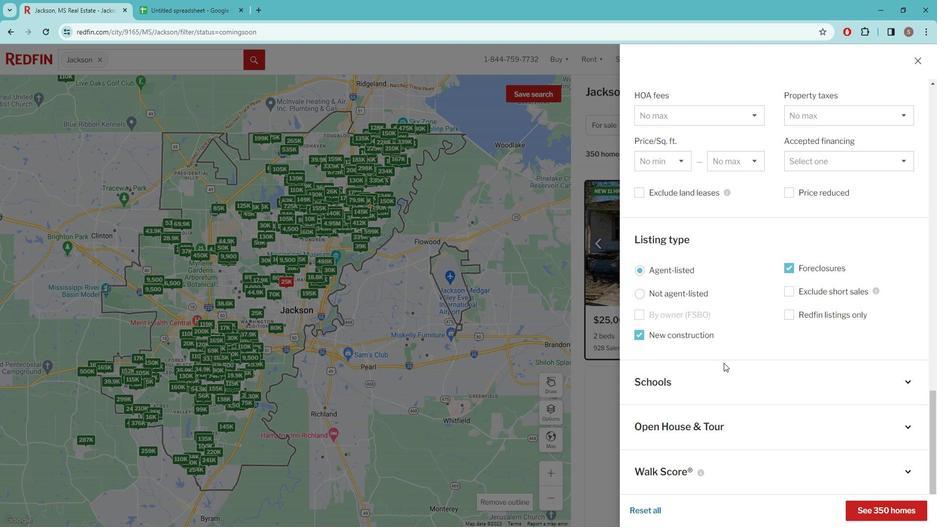 
Action: Mouse scrolled (736, 361) with delta (0, 0)
Screenshot: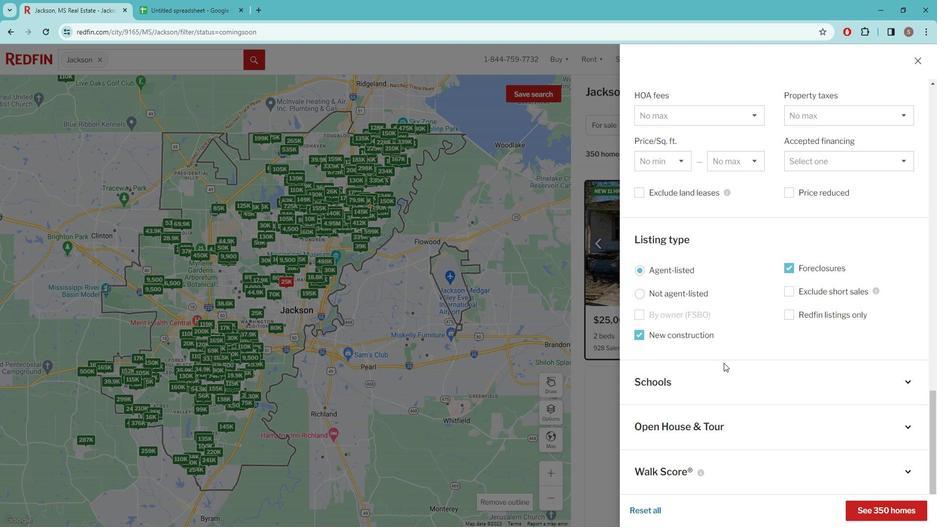 
Action: Mouse scrolled (736, 361) with delta (0, 0)
Screenshot: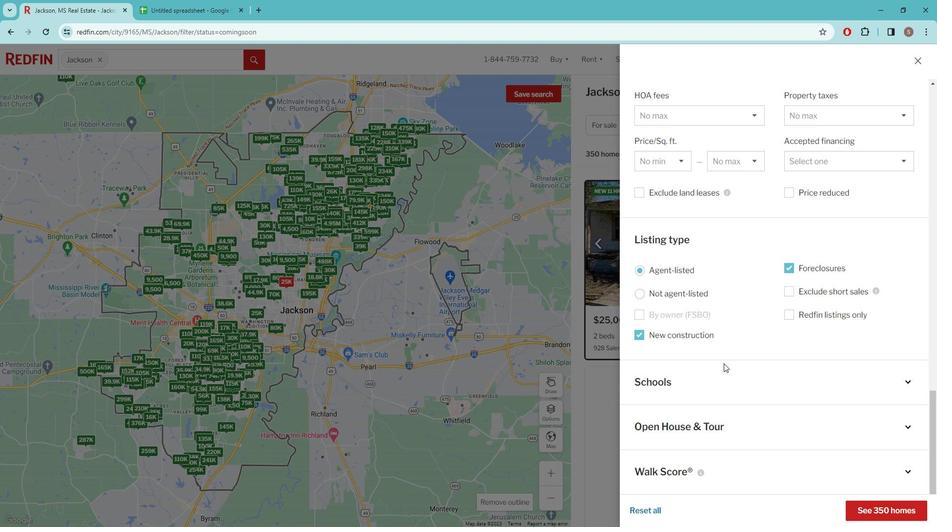 
Action: Mouse moved to (796, 428)
Screenshot: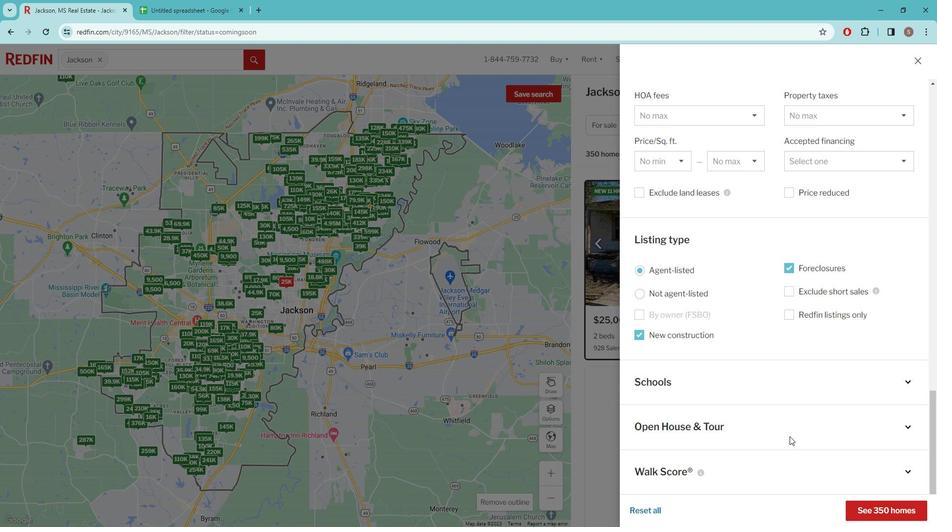 
Action: Mouse pressed left at (796, 428)
Screenshot: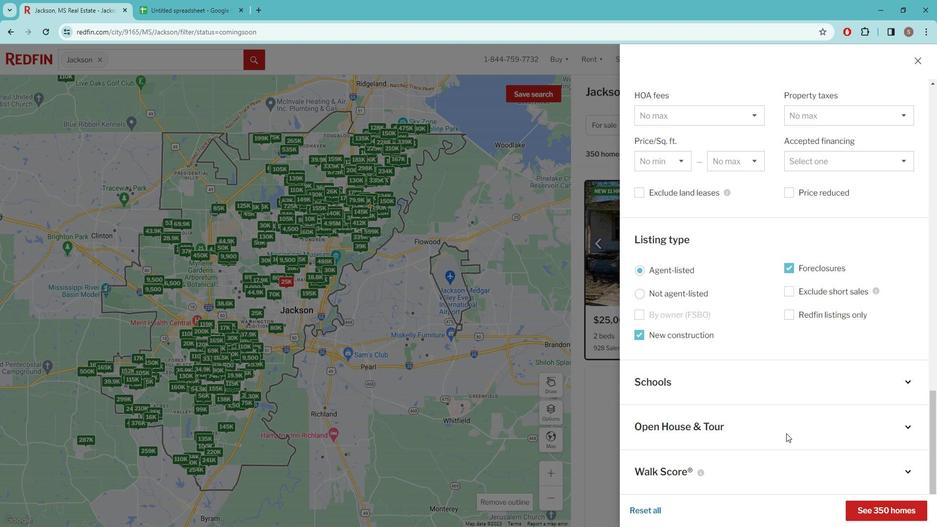 
Action: Mouse moved to (652, 421)
Screenshot: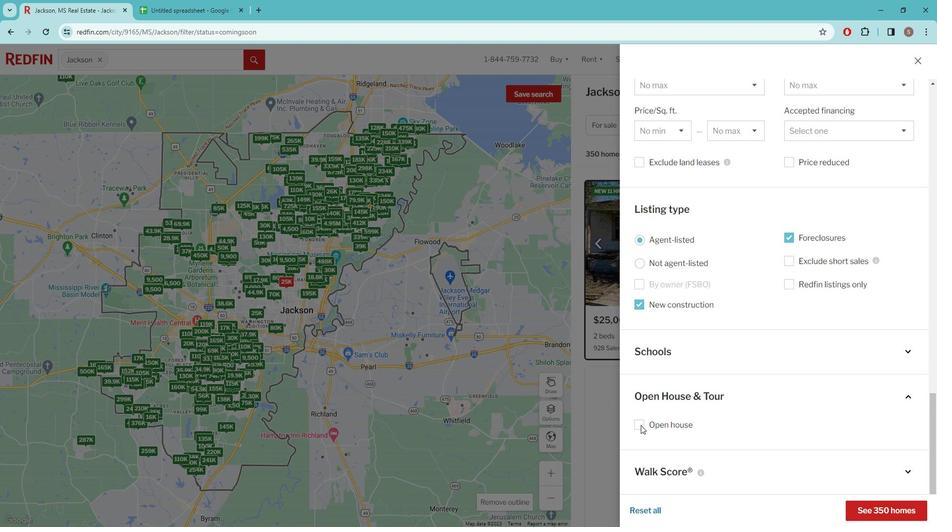 
Action: Mouse pressed left at (652, 421)
Screenshot: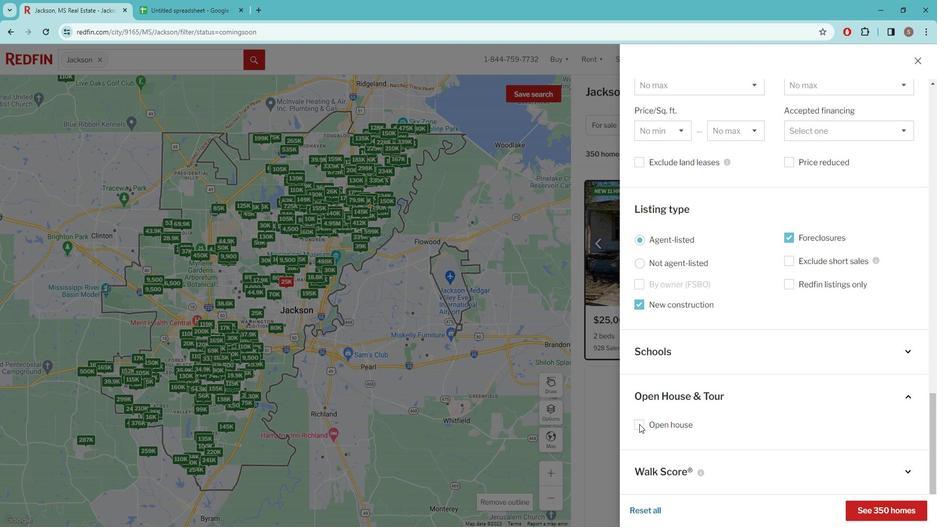 
Action: Mouse moved to (670, 458)
Screenshot: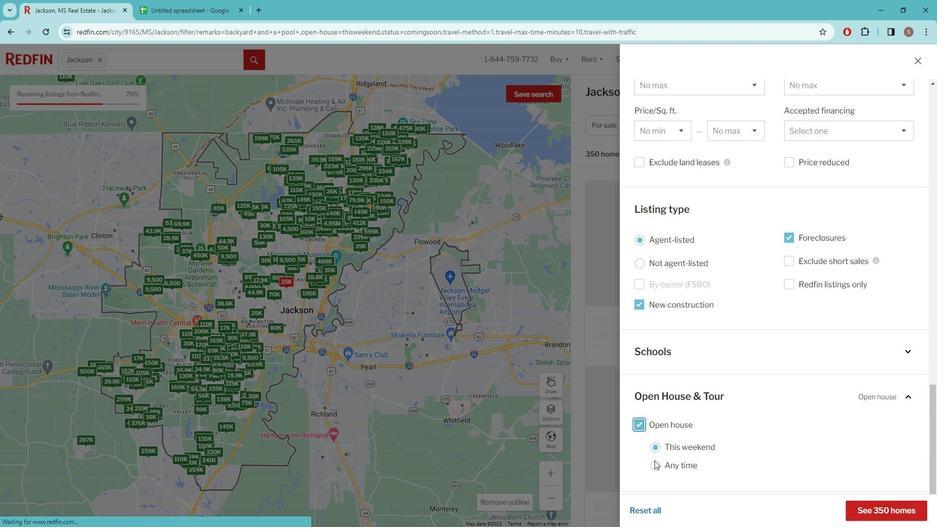 
Action: Mouse pressed left at (670, 458)
Screenshot: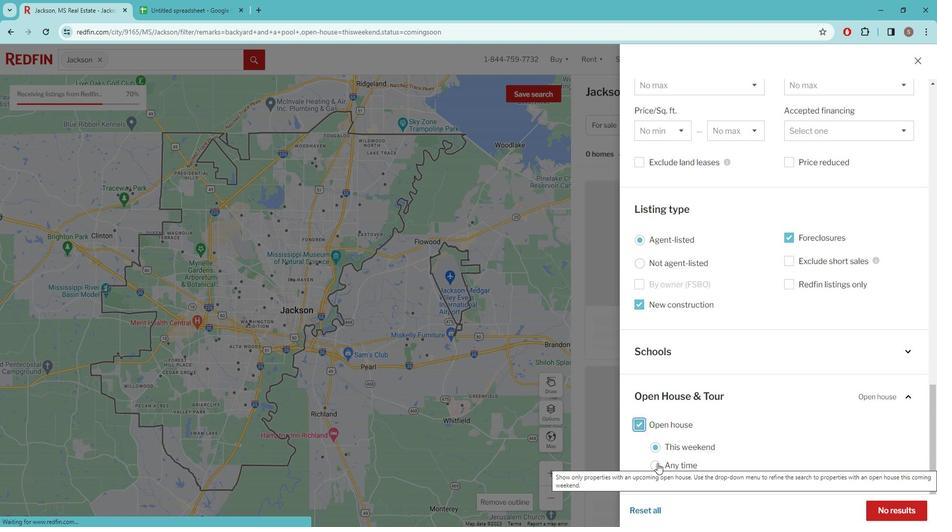 
Action: Mouse moved to (906, 502)
Screenshot: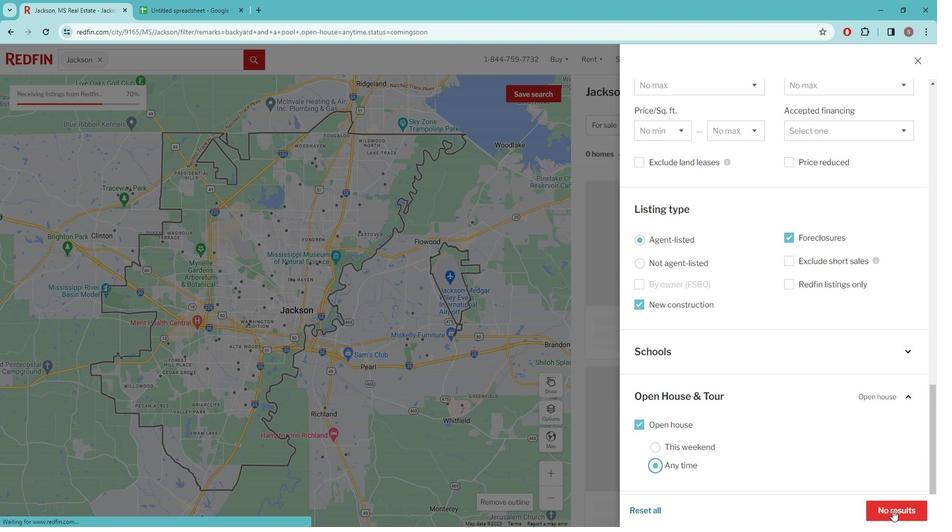 
Action: Mouse pressed left at (906, 502)
Screenshot: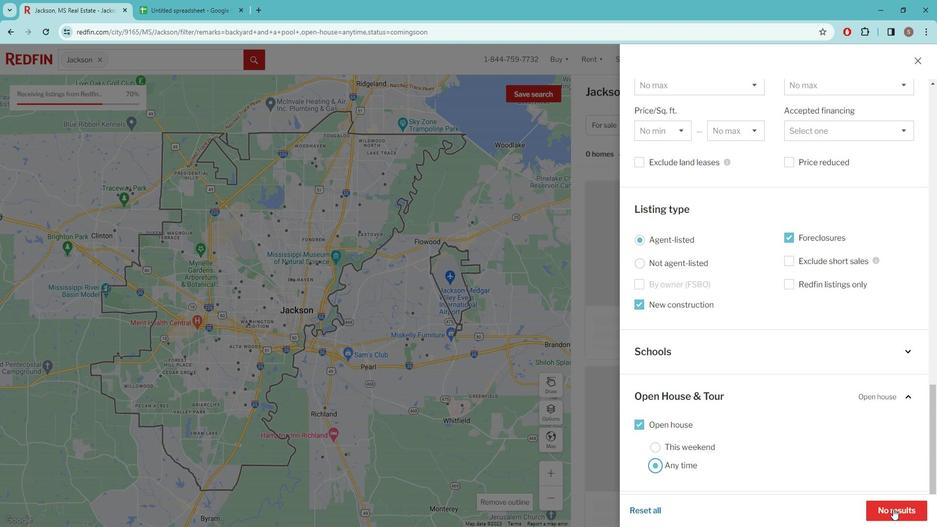 
Action: Mouse moved to (787, 374)
Screenshot: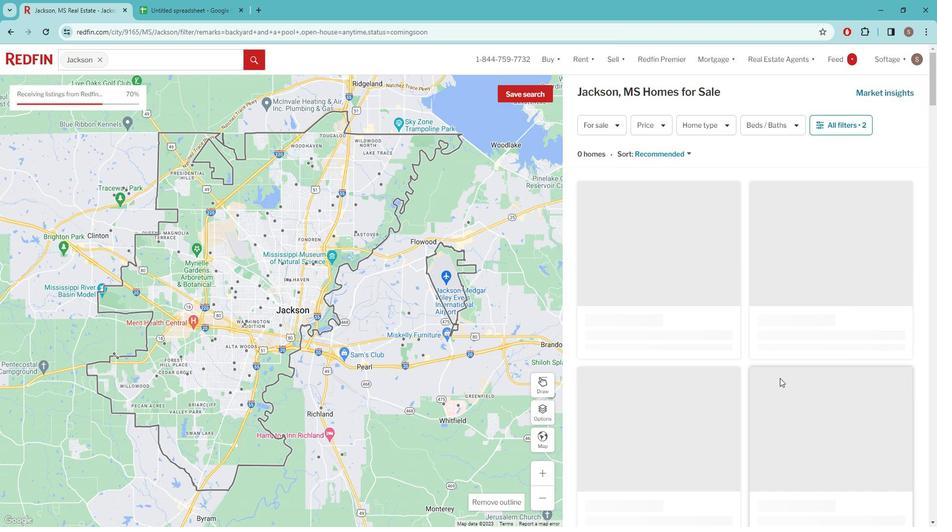 
